 Task: Find connections with filter location Canela with filter topic #Managerwith filter profile language English with filter current company GovtJobsAlert.In with filter school ATAL BIHARI VAJPAYEE UNIVERSITY (ABVP) BILASPUR with filter industry Warehousing and Storage with filter service category Translation with filter keywords title Chef
Action: Mouse moved to (489, 100)
Screenshot: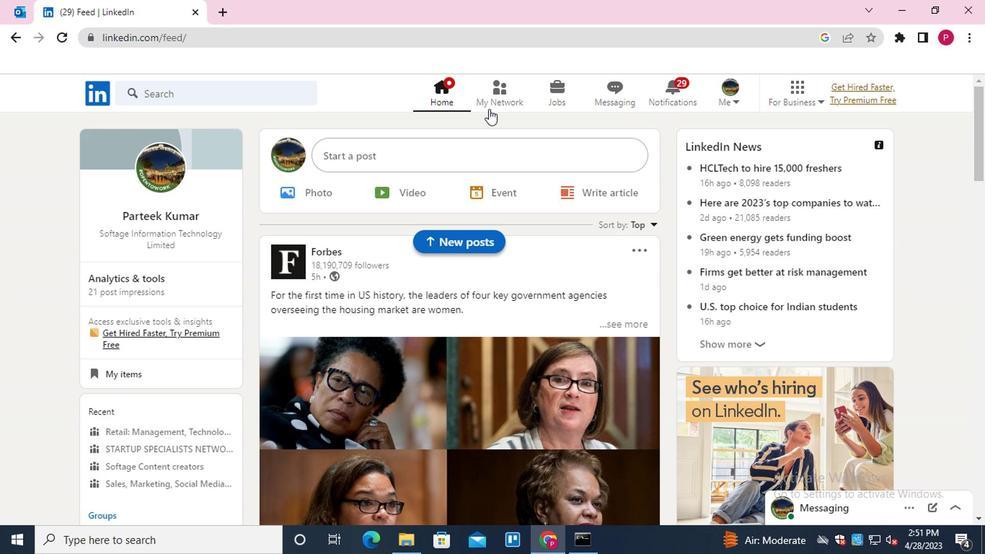 
Action: Mouse pressed left at (489, 100)
Screenshot: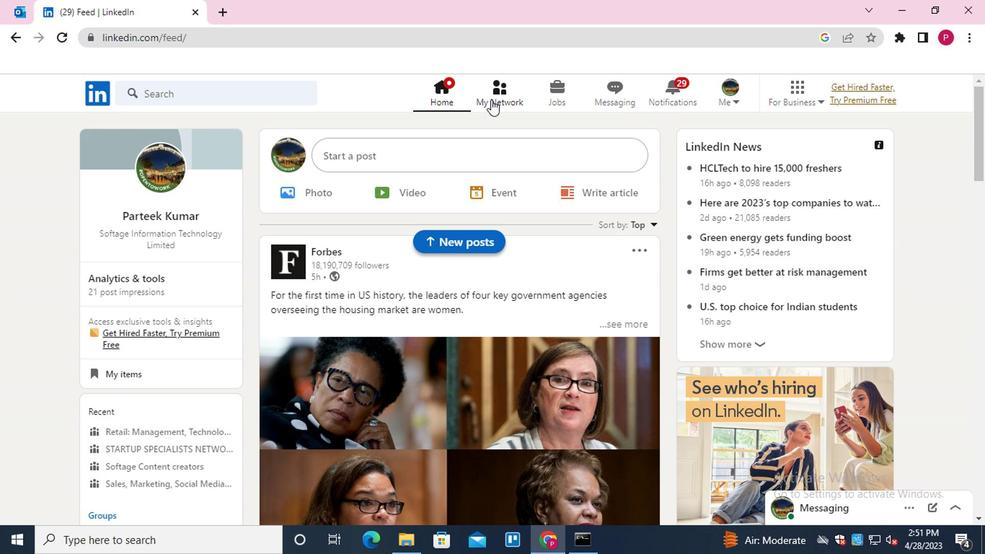 
Action: Mouse moved to (222, 175)
Screenshot: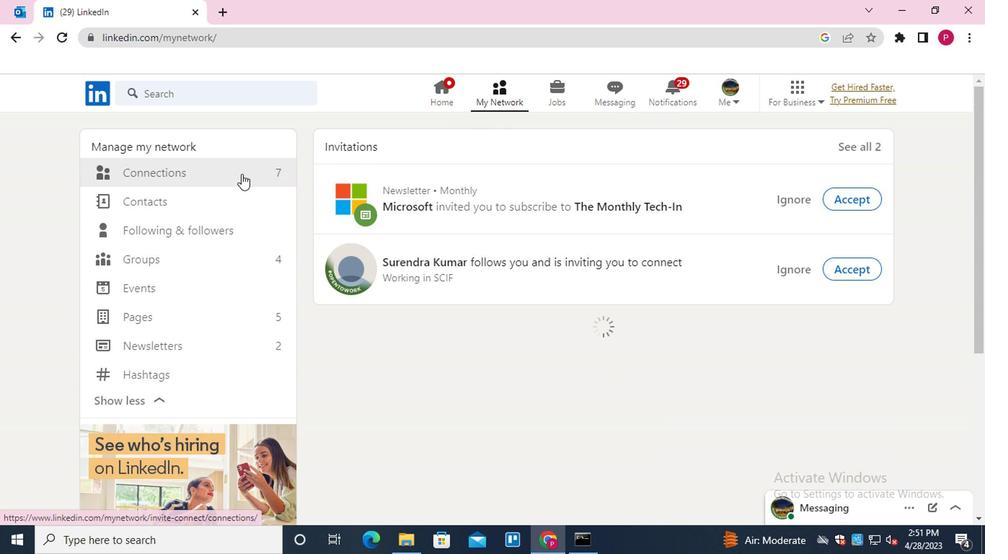 
Action: Mouse pressed left at (222, 175)
Screenshot: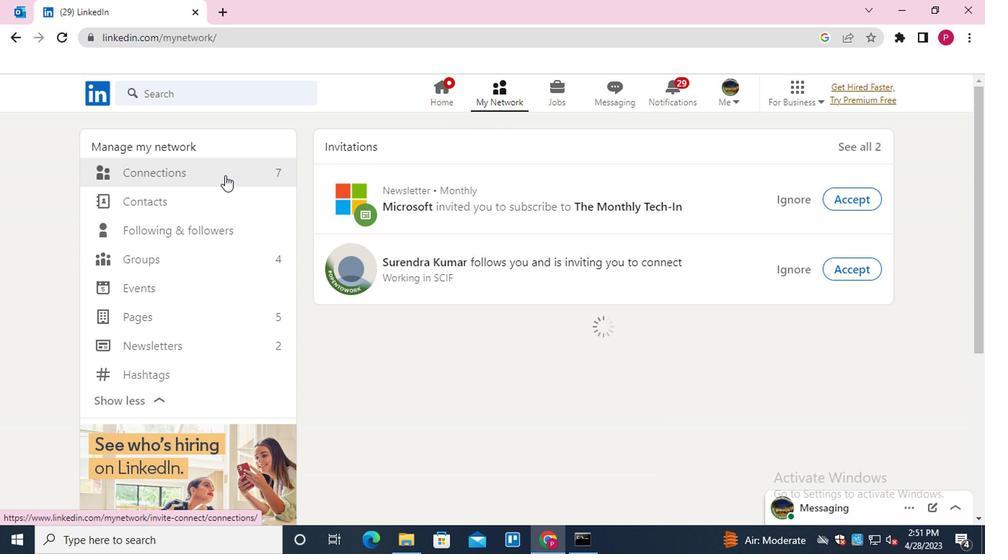 
Action: Mouse moved to (625, 171)
Screenshot: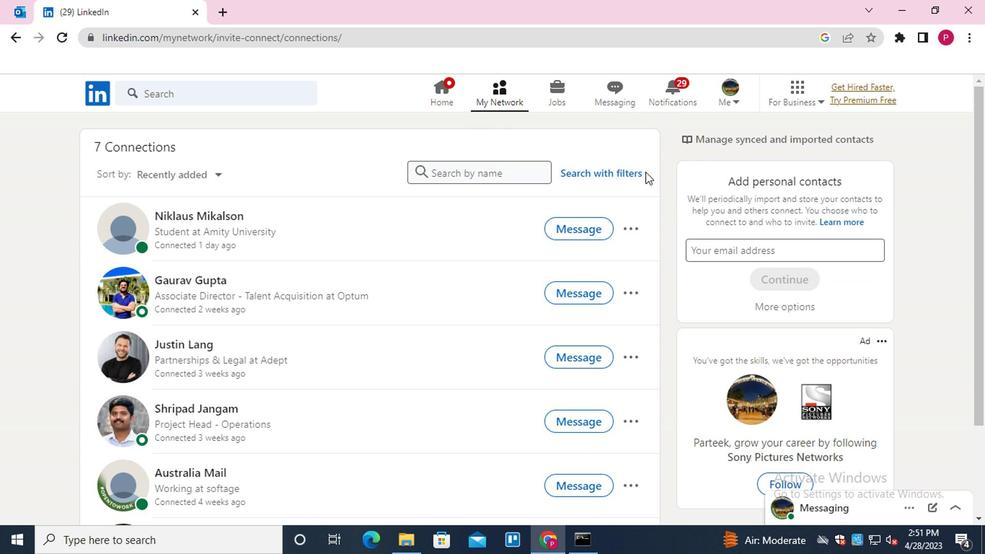 
Action: Mouse pressed left at (625, 171)
Screenshot: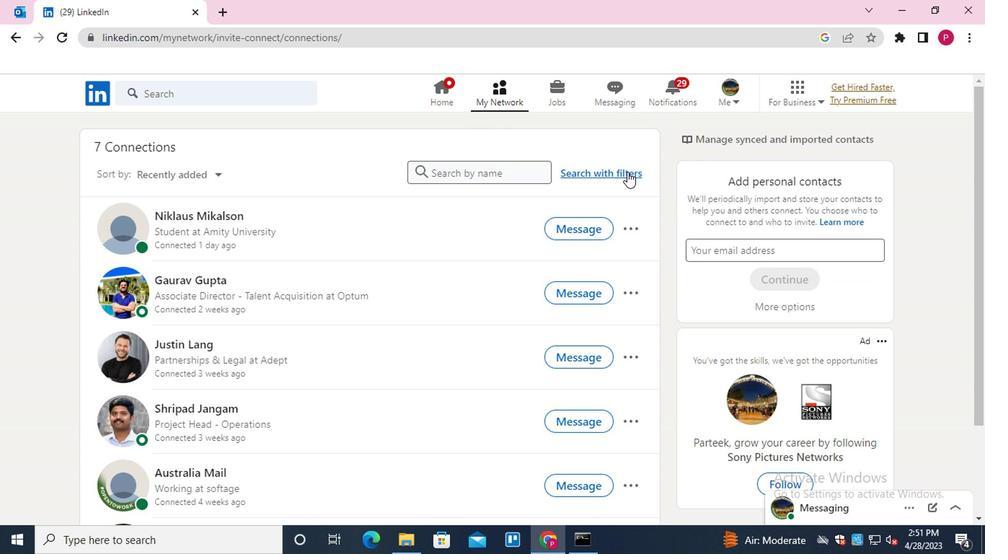 
Action: Mouse moved to (541, 135)
Screenshot: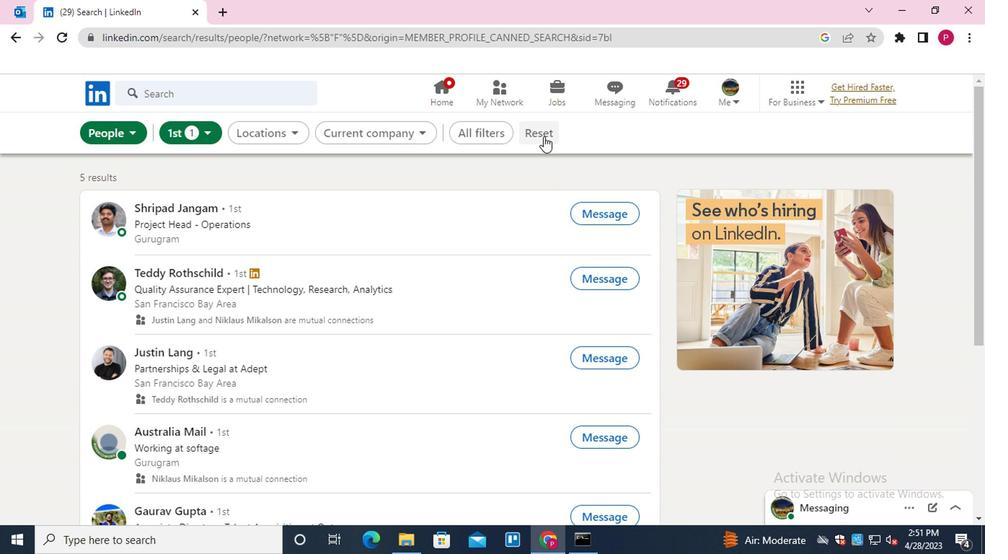 
Action: Mouse pressed left at (541, 135)
Screenshot: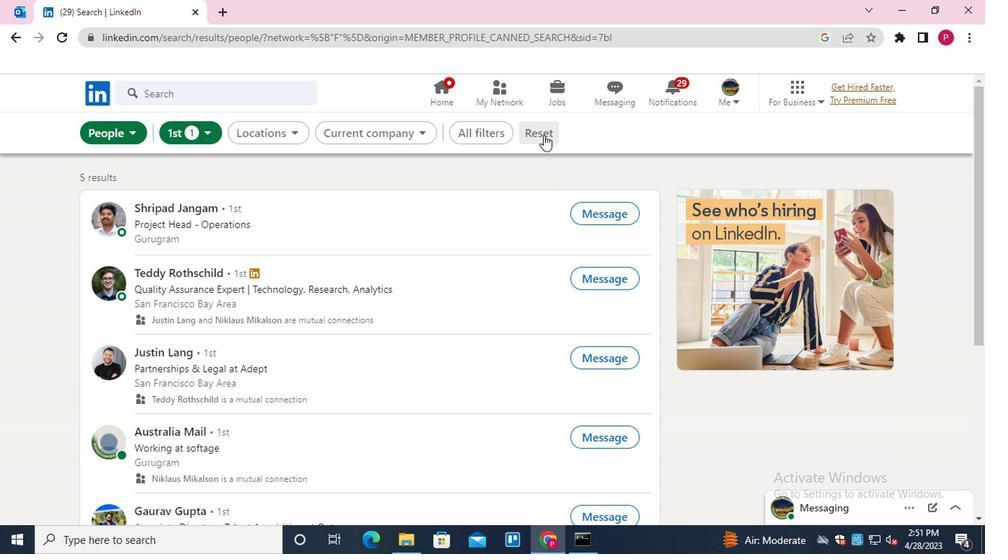 
Action: Mouse moved to (501, 134)
Screenshot: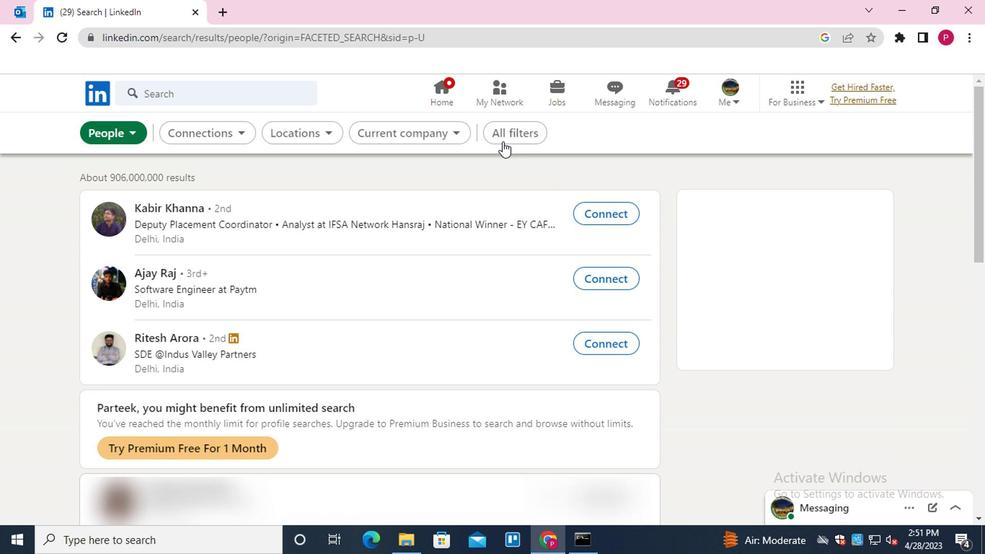 
Action: Mouse pressed left at (501, 134)
Screenshot: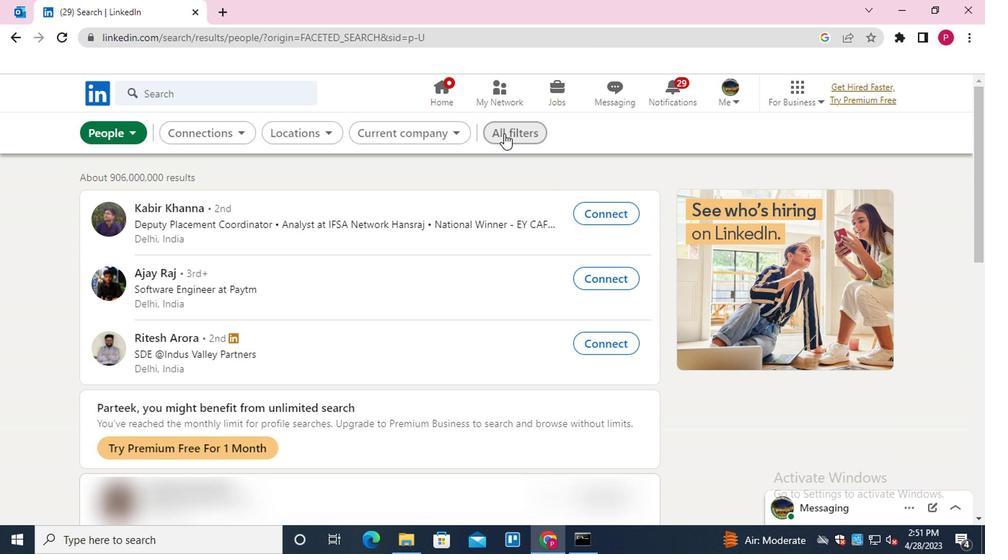 
Action: Mouse moved to (644, 269)
Screenshot: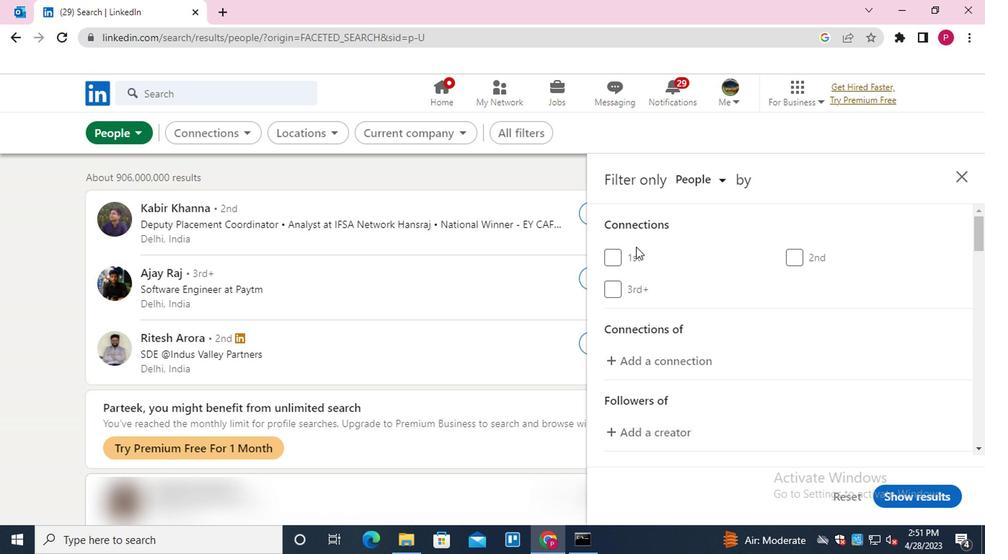 
Action: Mouse scrolled (644, 268) with delta (0, -1)
Screenshot: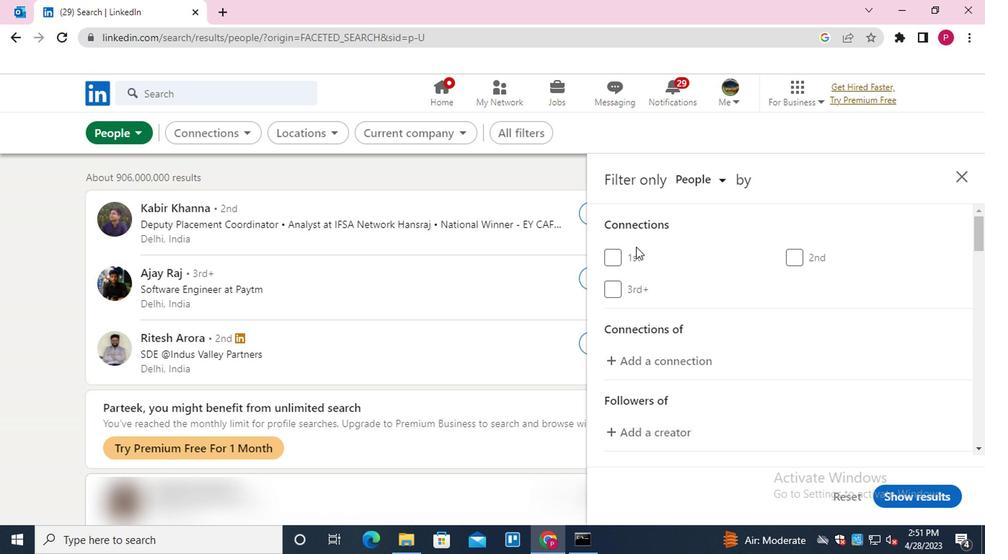 
Action: Mouse moved to (647, 278)
Screenshot: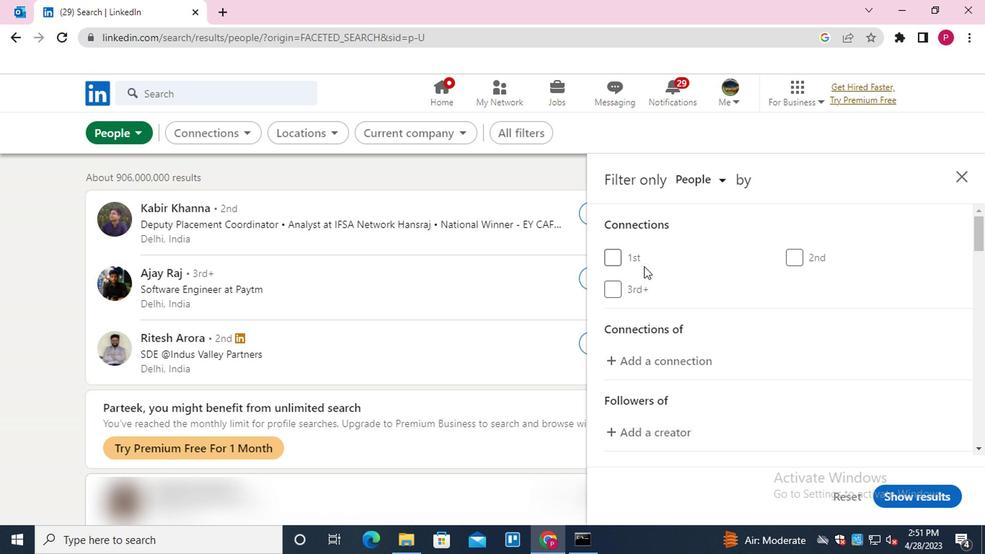 
Action: Mouse scrolled (647, 277) with delta (0, 0)
Screenshot: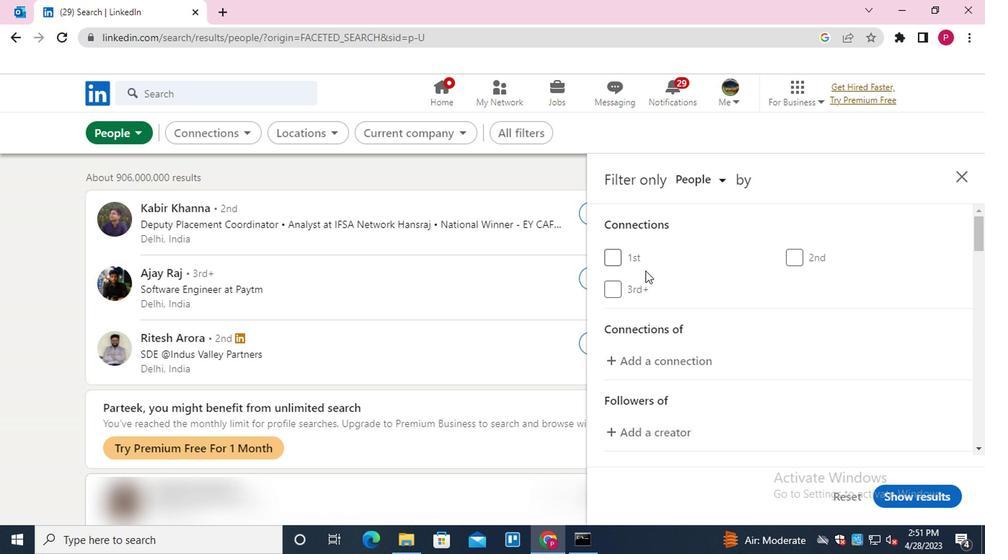 
Action: Mouse moved to (654, 322)
Screenshot: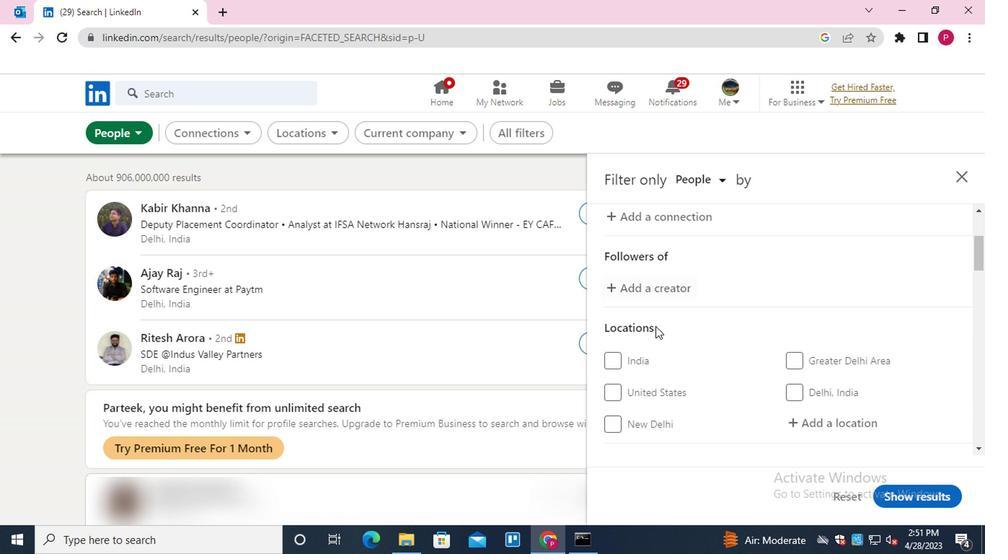 
Action: Mouse scrolled (654, 321) with delta (0, 0)
Screenshot: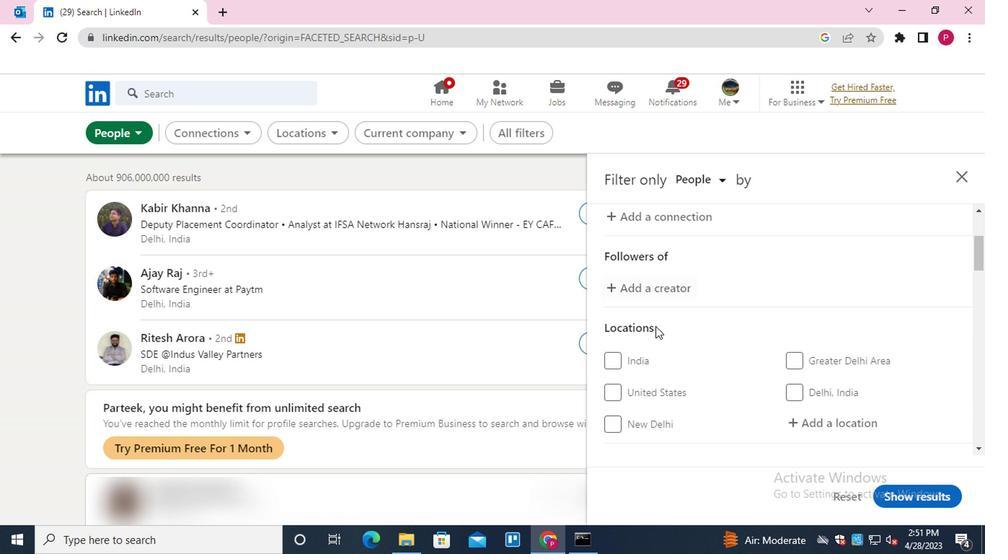 
Action: Mouse moved to (659, 322)
Screenshot: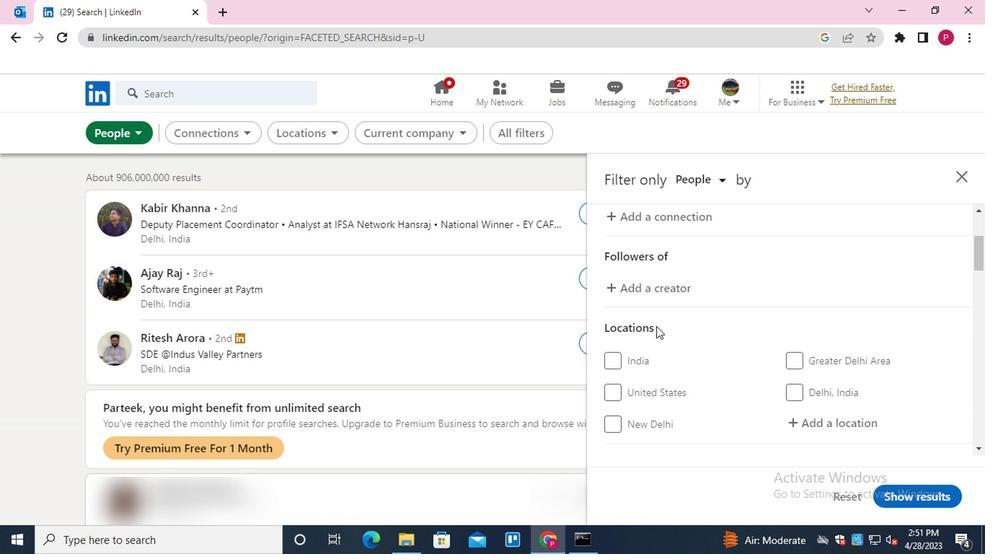 
Action: Mouse scrolled (659, 321) with delta (0, 0)
Screenshot: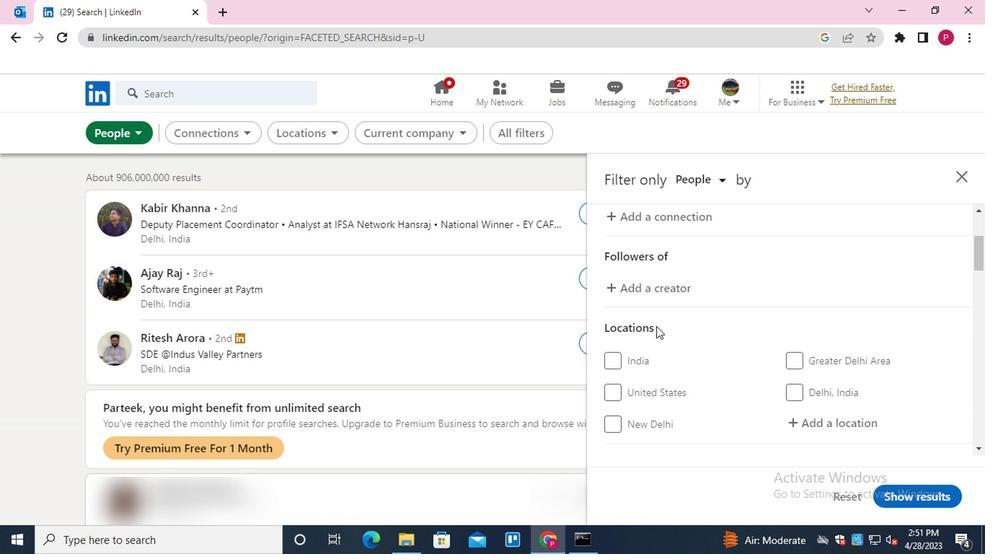 
Action: Mouse moved to (802, 280)
Screenshot: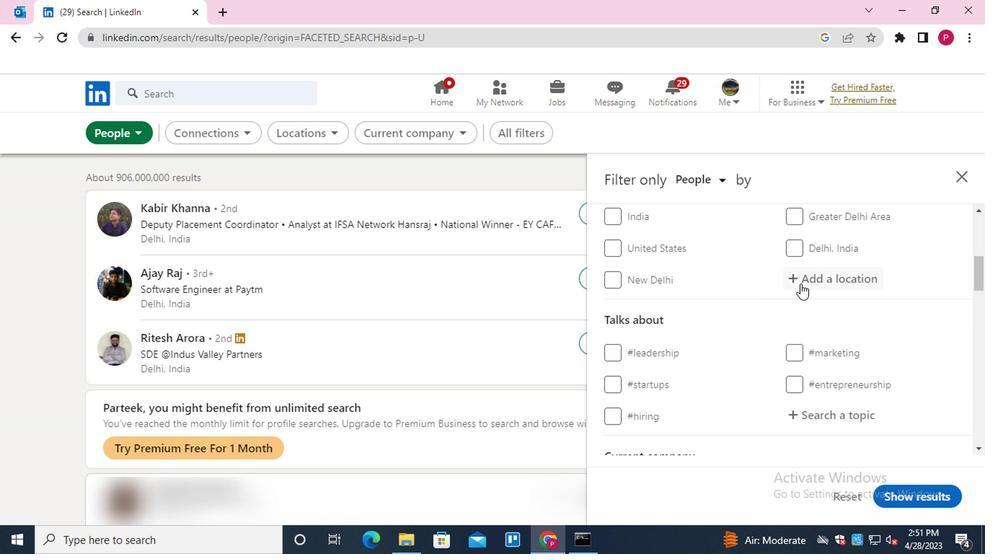 
Action: Mouse pressed left at (802, 280)
Screenshot: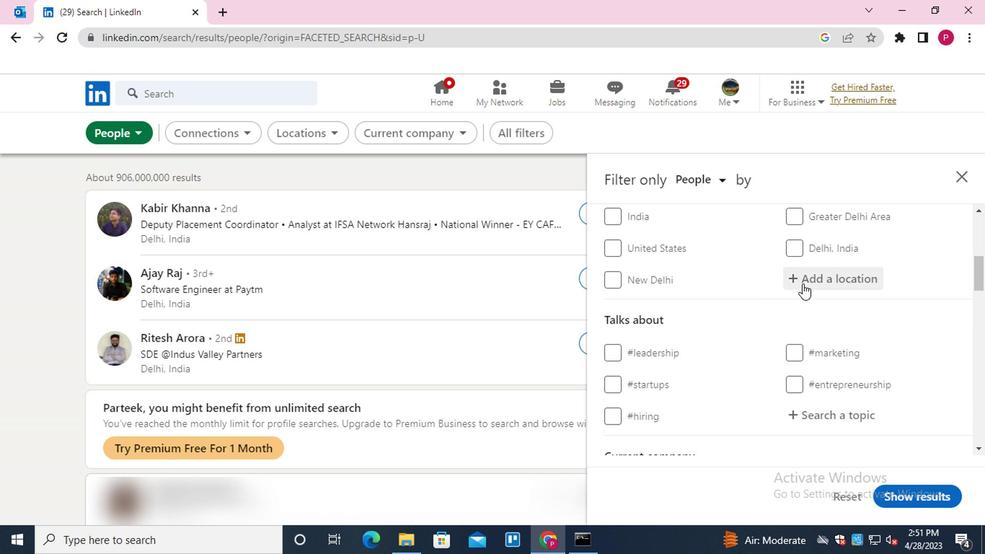 
Action: Mouse moved to (799, 281)
Screenshot: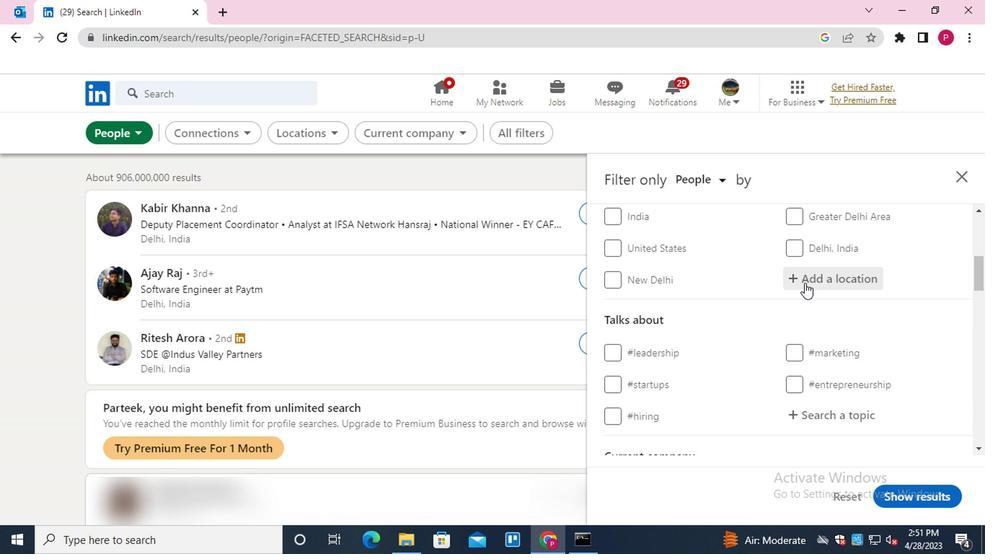 
Action: Key pressed <Key.shift>CANELA<Key.down><Key.enter>
Screenshot: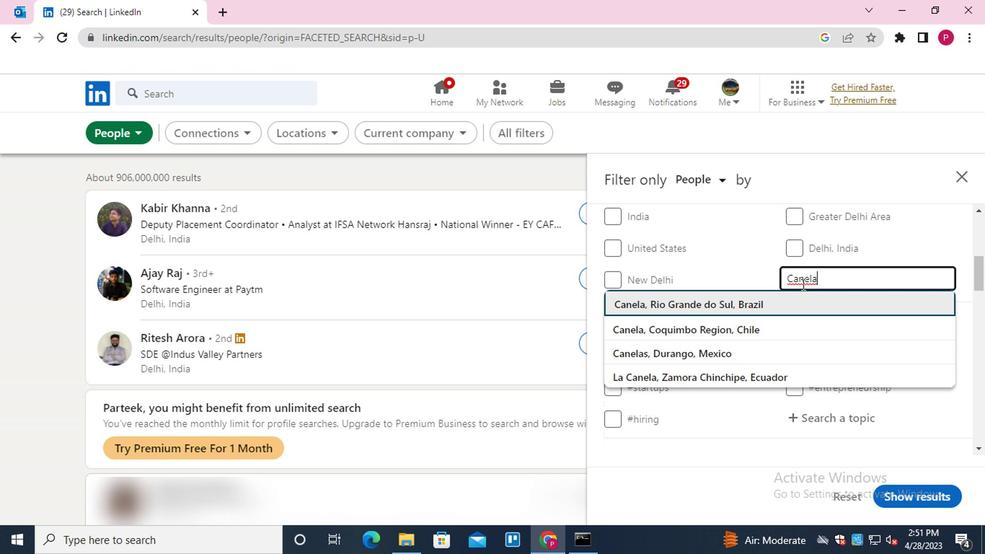 
Action: Mouse moved to (755, 295)
Screenshot: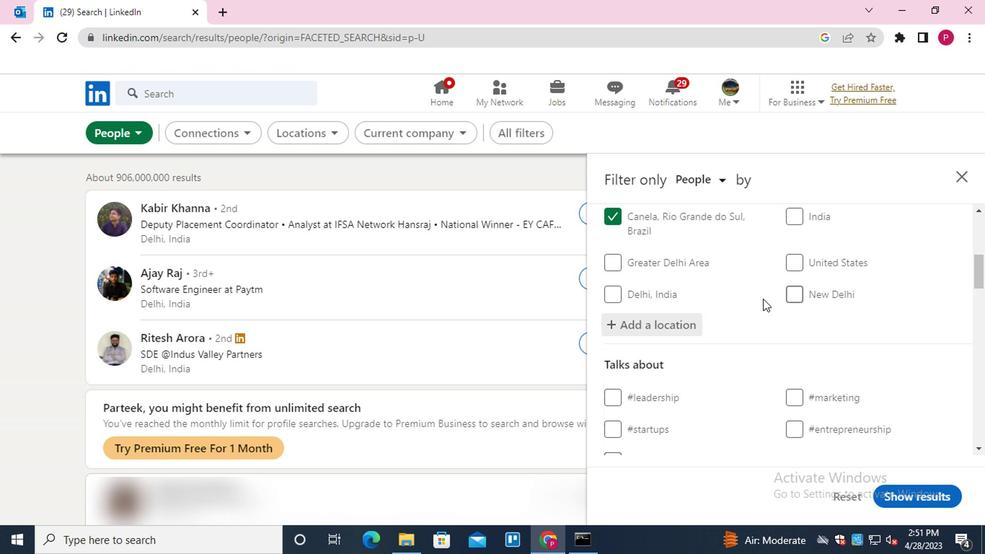 
Action: Mouse scrolled (755, 295) with delta (0, 0)
Screenshot: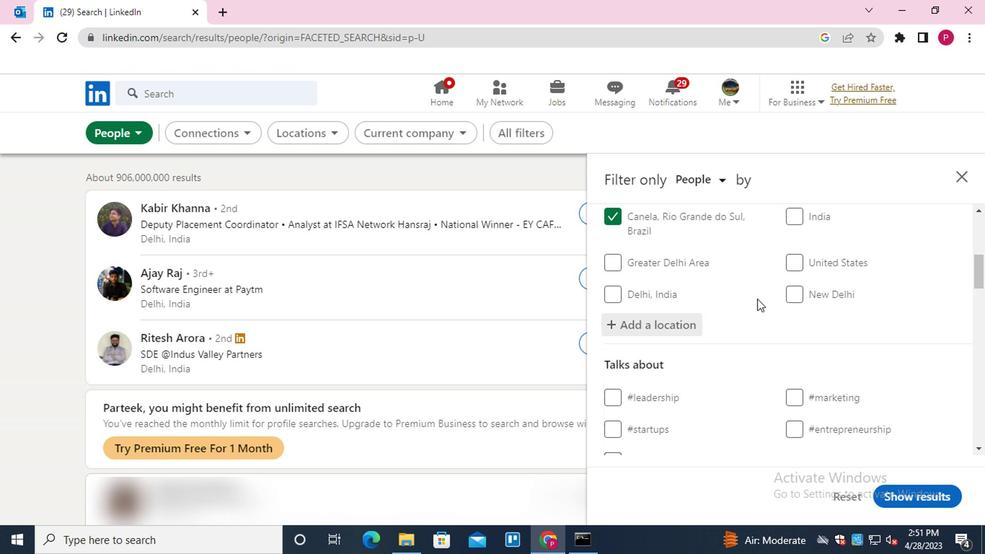 
Action: Mouse scrolled (755, 295) with delta (0, 0)
Screenshot: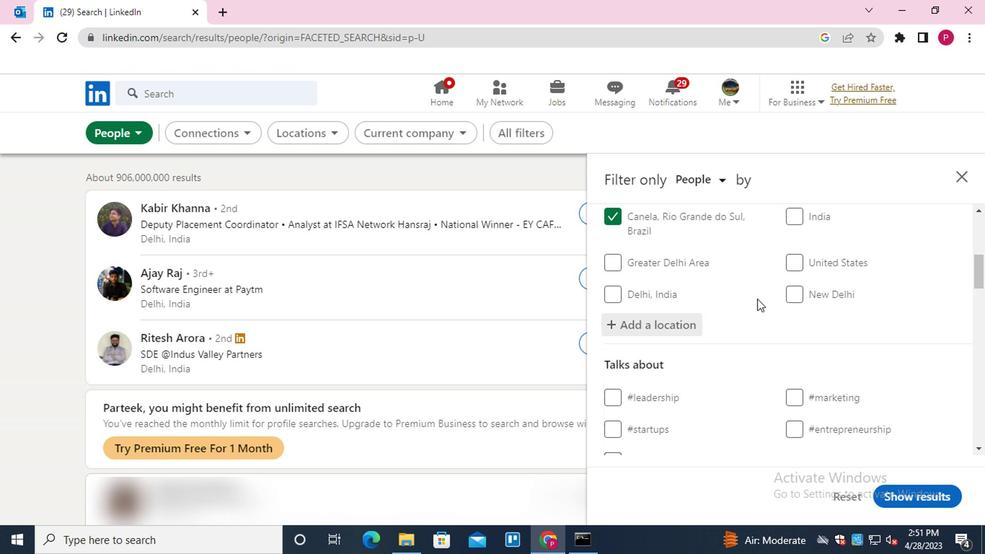
Action: Mouse moved to (837, 312)
Screenshot: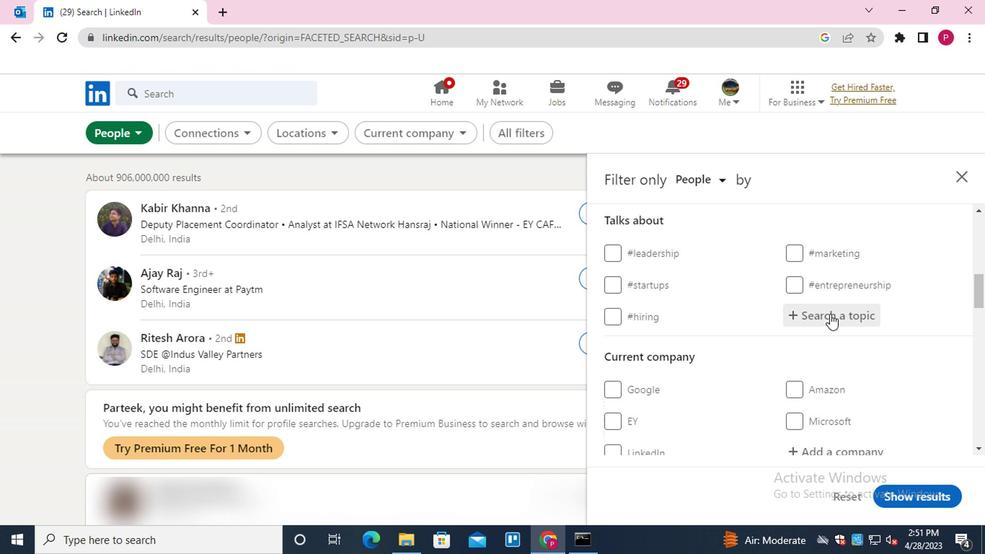 
Action: Mouse pressed left at (837, 312)
Screenshot: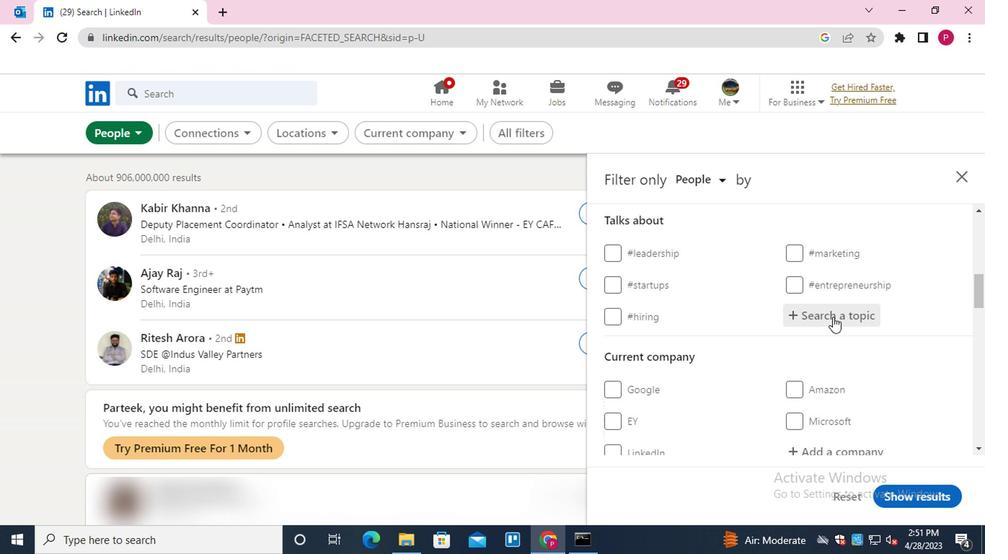 
Action: Key pressed MANAGER<Key.down><Key.enter>
Screenshot: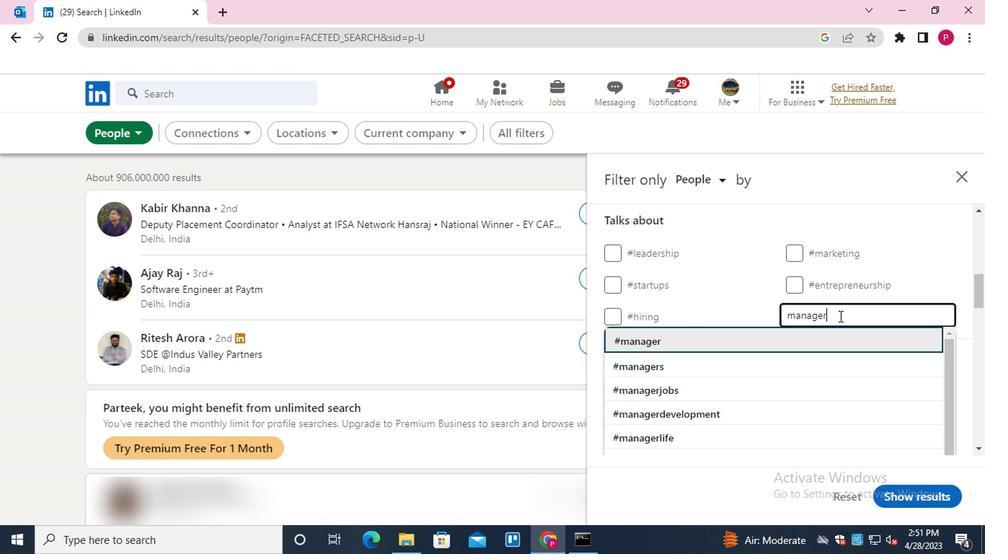 
Action: Mouse moved to (783, 333)
Screenshot: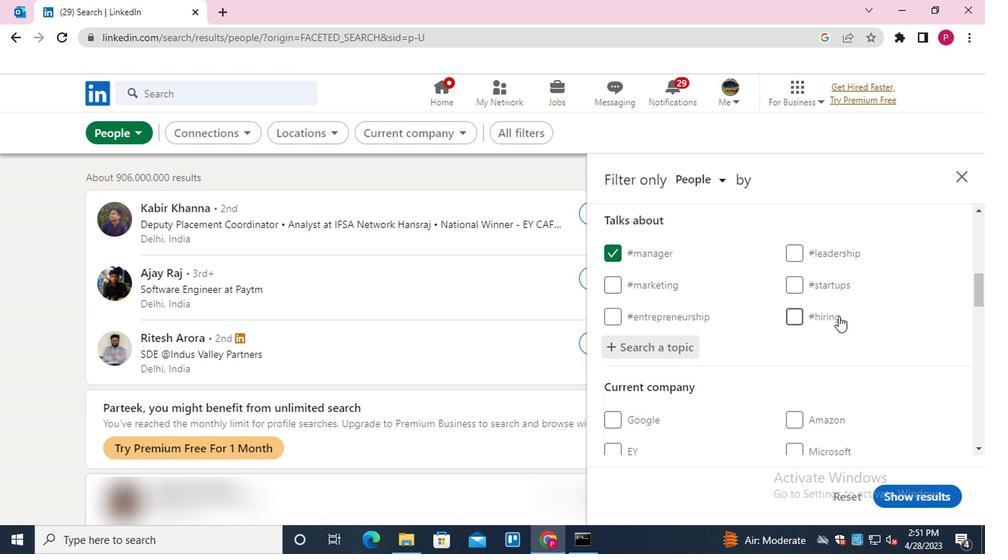 
Action: Mouse scrolled (783, 333) with delta (0, 0)
Screenshot: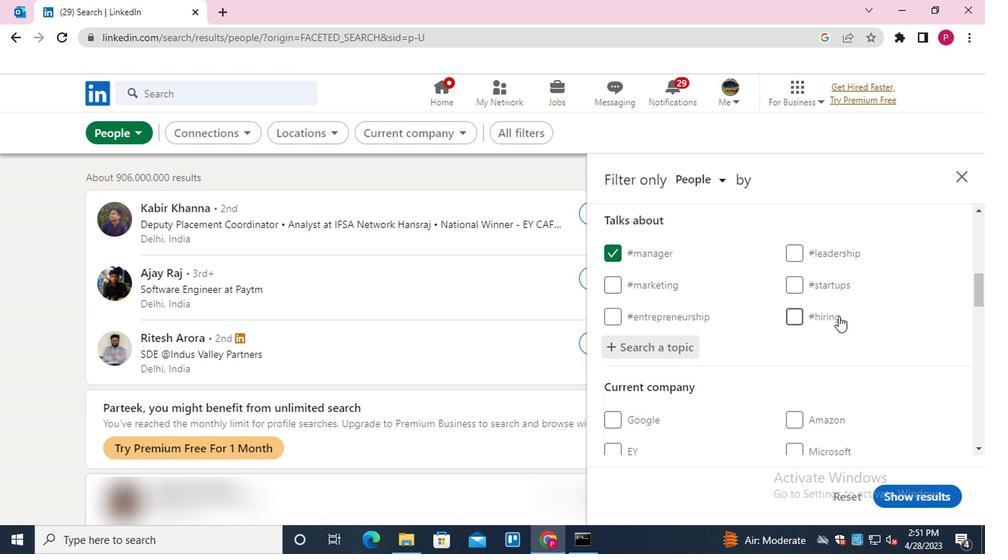 
Action: Mouse moved to (777, 339)
Screenshot: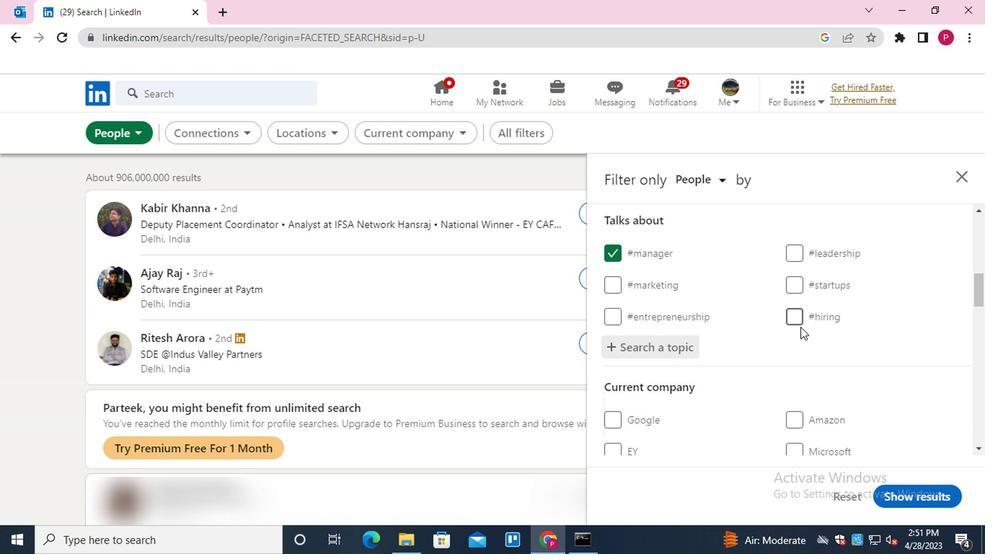 
Action: Mouse scrolled (777, 338) with delta (0, 0)
Screenshot: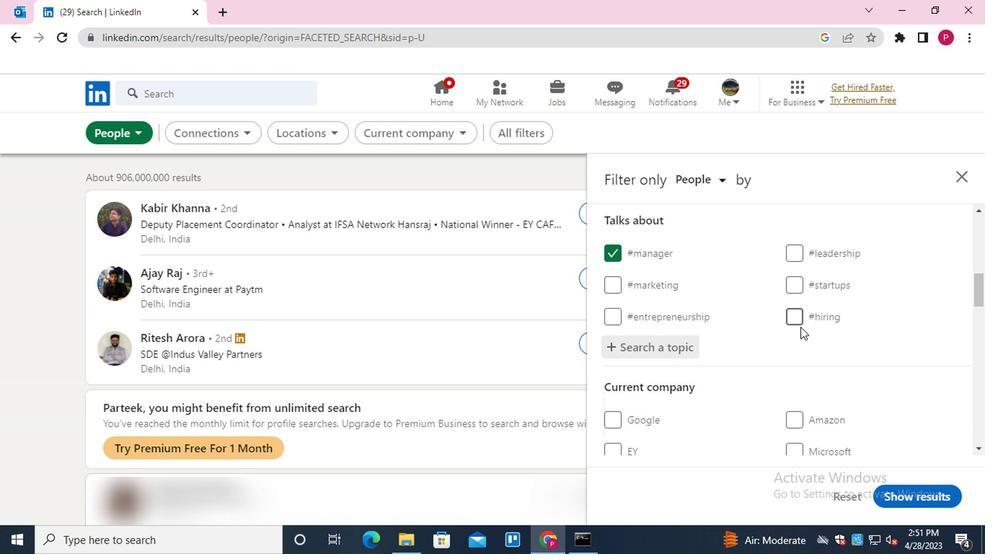 
Action: Mouse moved to (664, 366)
Screenshot: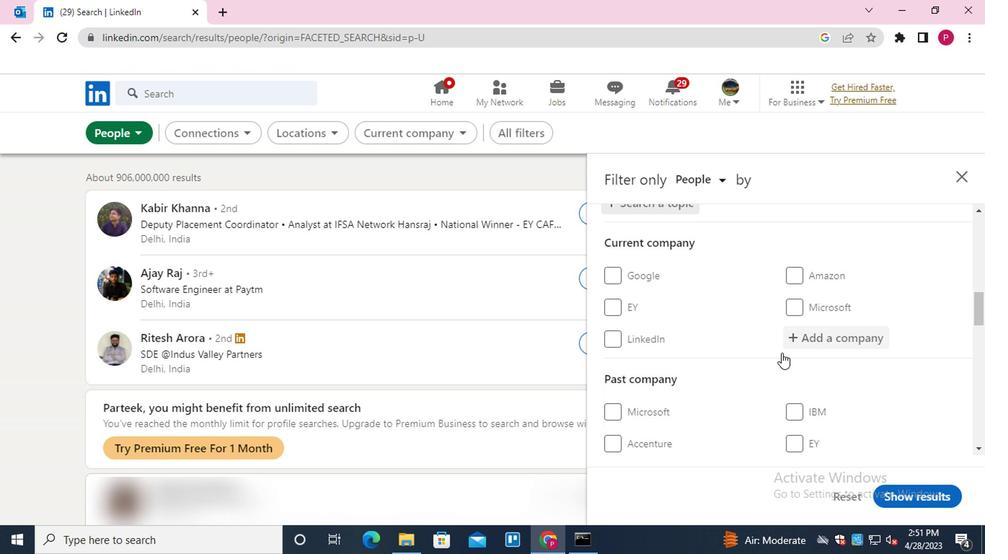 
Action: Mouse scrolled (664, 365) with delta (0, -1)
Screenshot: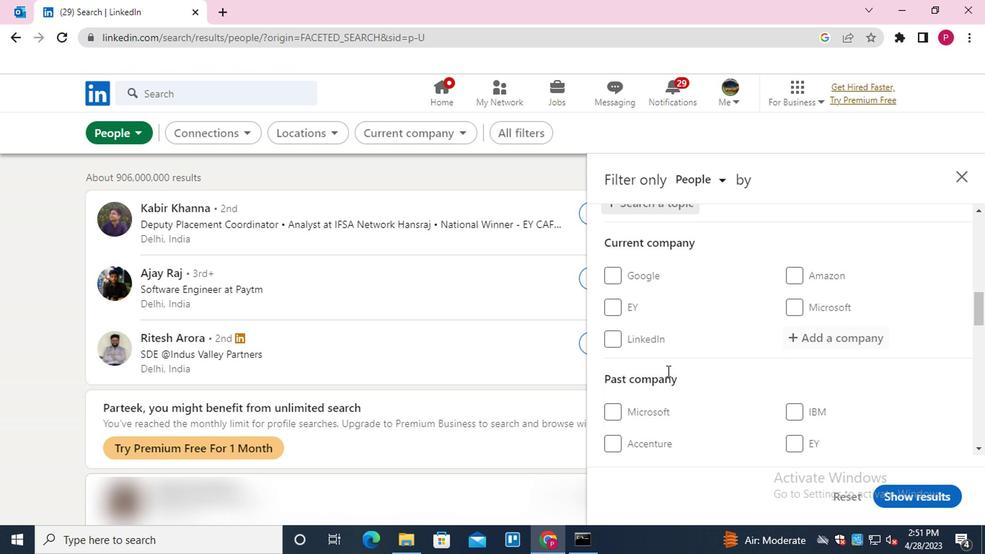 
Action: Mouse scrolled (664, 365) with delta (0, -1)
Screenshot: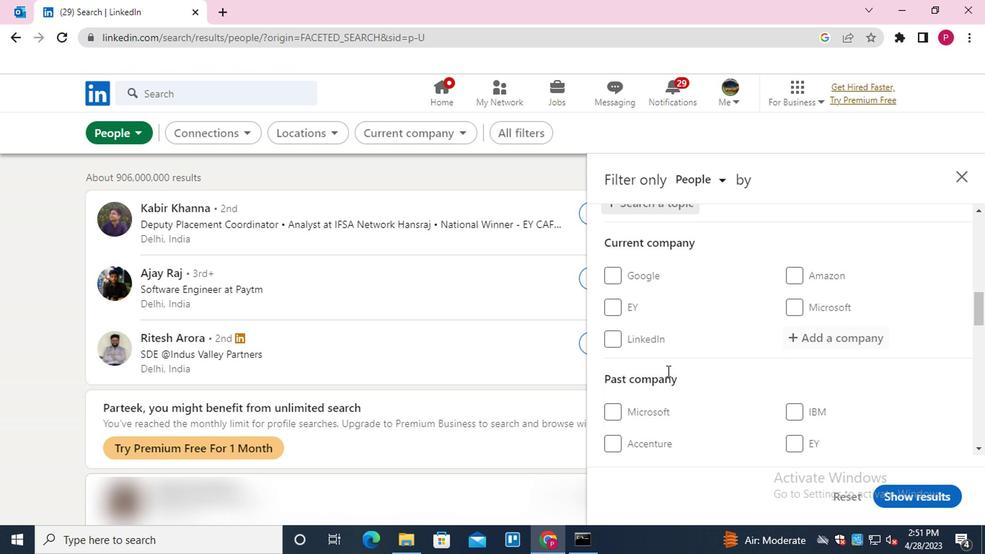 
Action: Mouse scrolled (664, 365) with delta (0, -1)
Screenshot: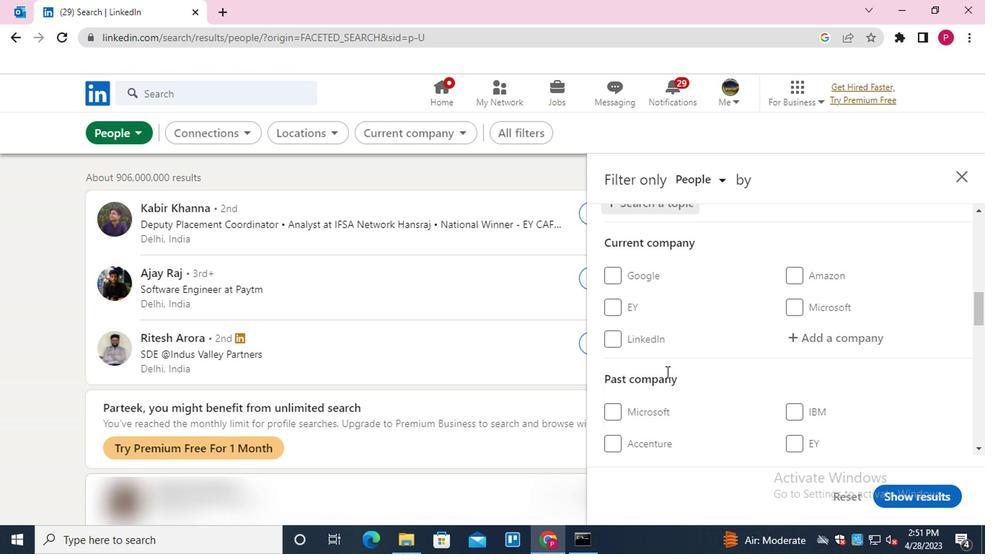 
Action: Mouse scrolled (664, 365) with delta (0, -1)
Screenshot: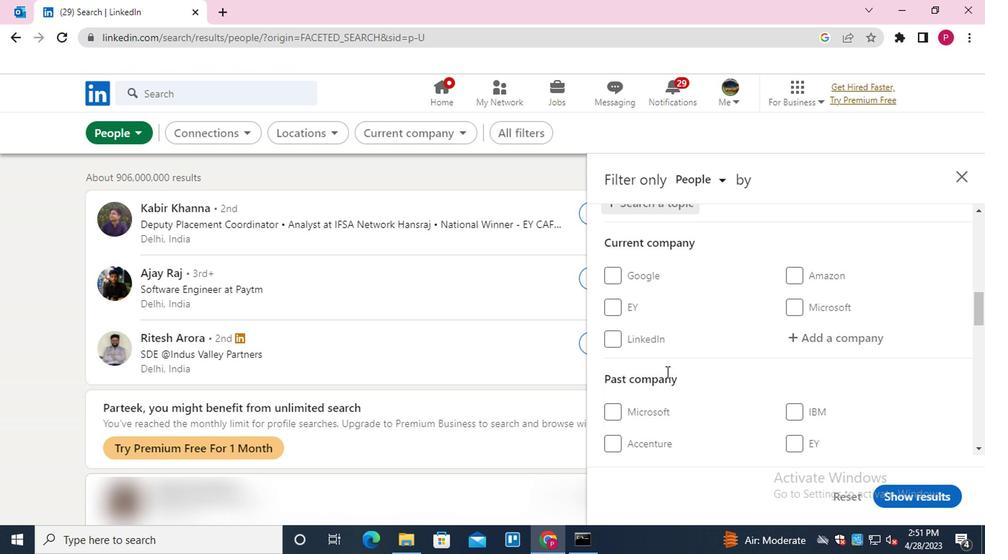 
Action: Mouse scrolled (664, 365) with delta (0, -1)
Screenshot: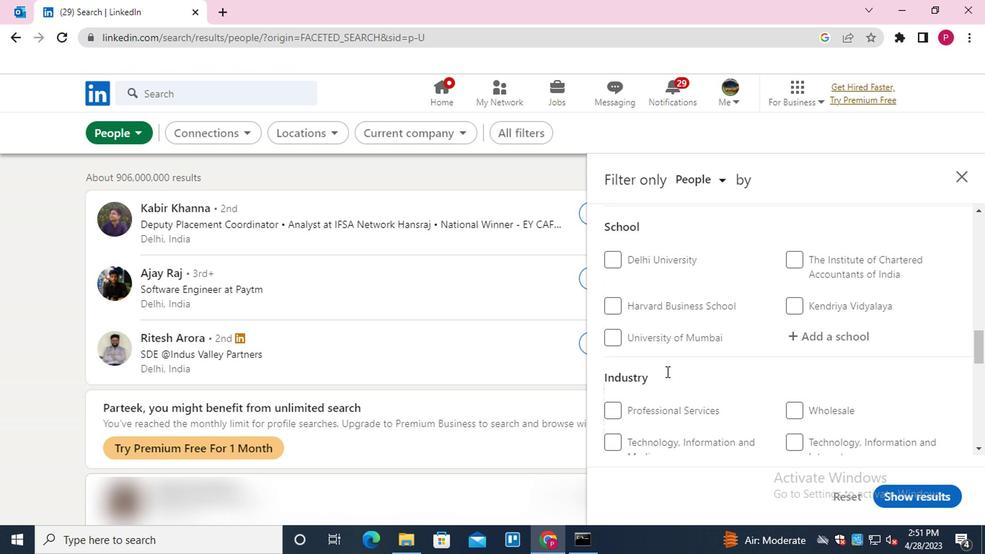 
Action: Mouse scrolled (664, 365) with delta (0, -1)
Screenshot: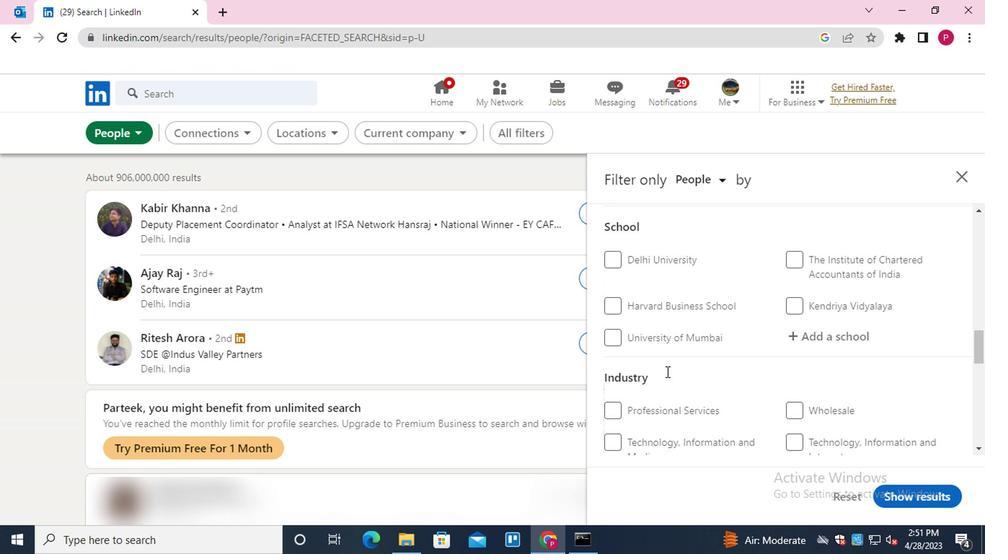 
Action: Mouse scrolled (664, 365) with delta (0, -1)
Screenshot: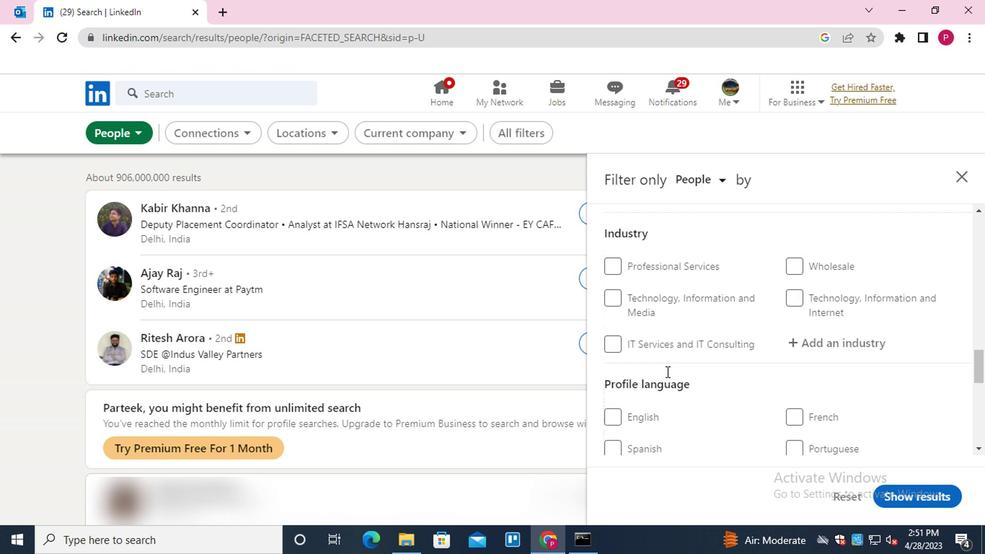 
Action: Mouse scrolled (664, 365) with delta (0, -1)
Screenshot: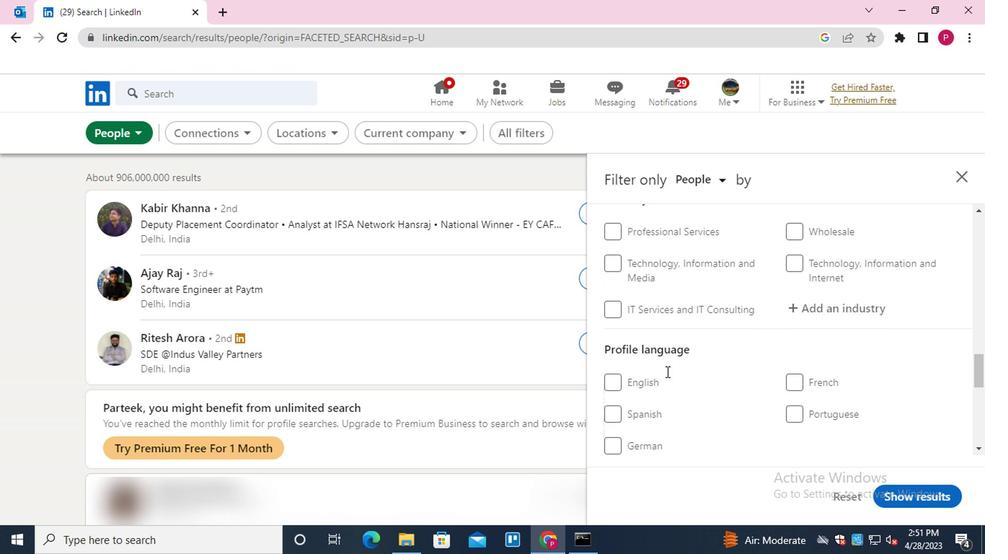 
Action: Mouse moved to (626, 272)
Screenshot: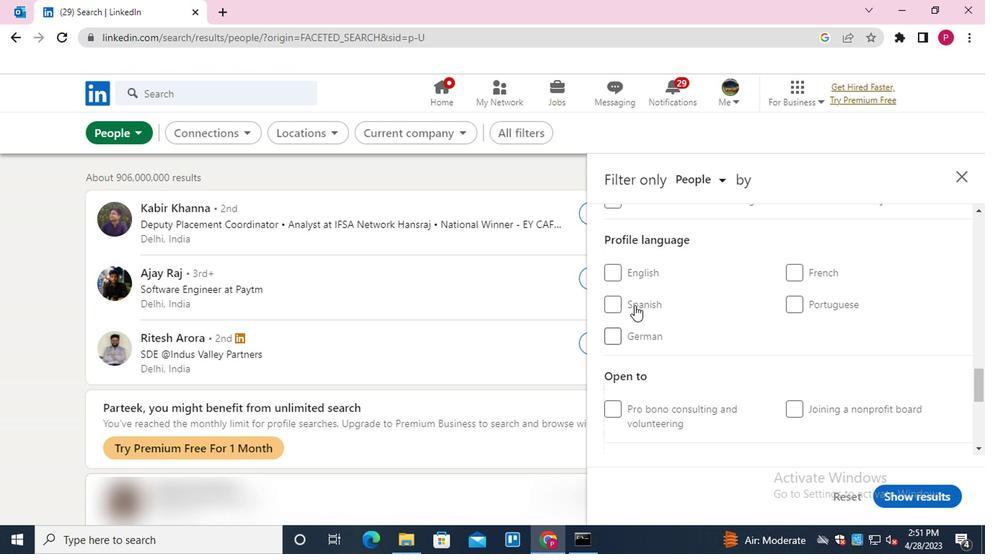 
Action: Mouse pressed left at (626, 272)
Screenshot: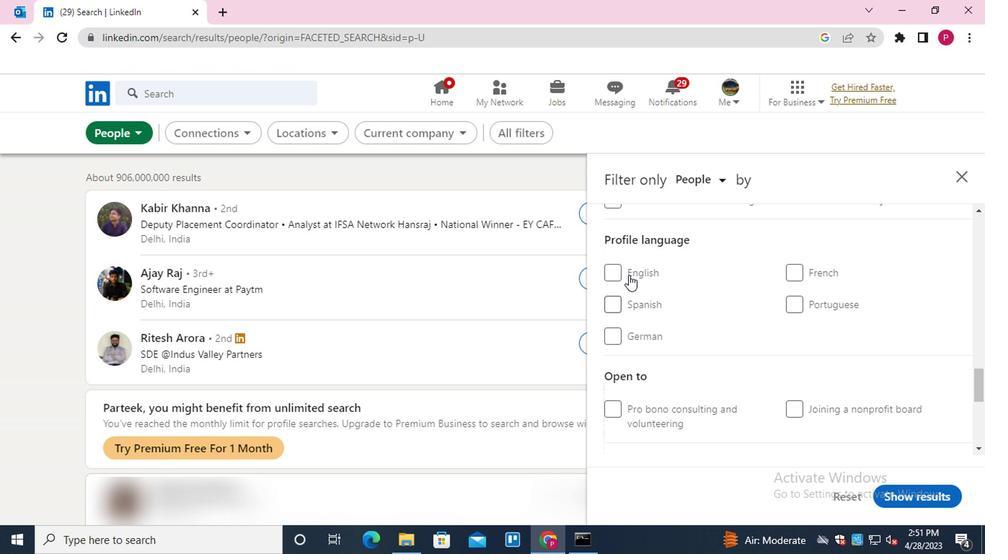 
Action: Mouse moved to (642, 285)
Screenshot: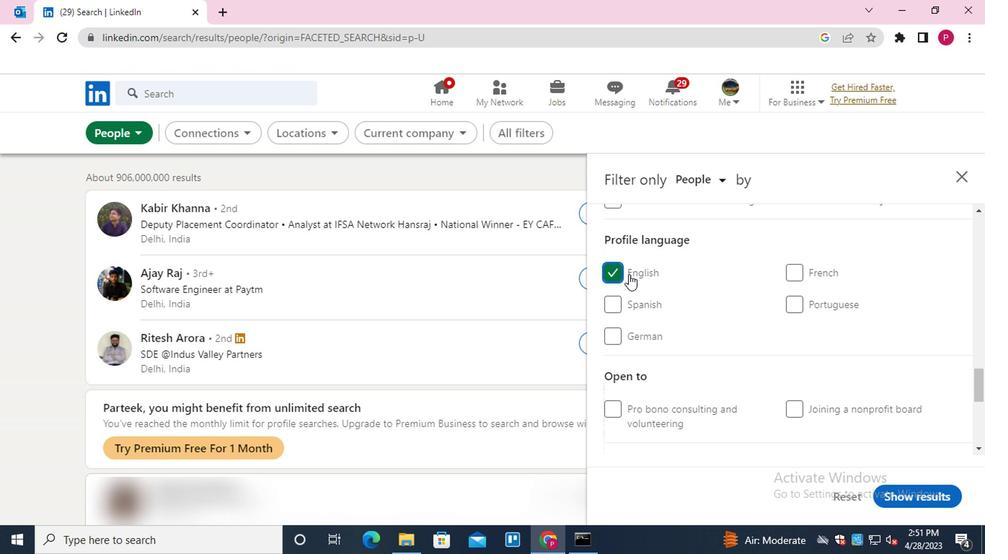 
Action: Mouse scrolled (642, 285) with delta (0, 0)
Screenshot: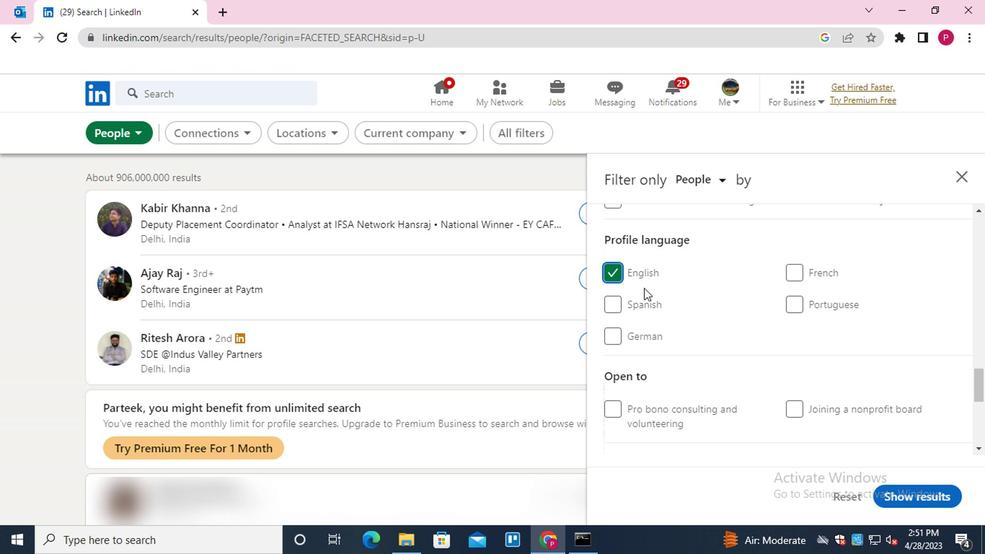 
Action: Mouse scrolled (642, 285) with delta (0, 0)
Screenshot: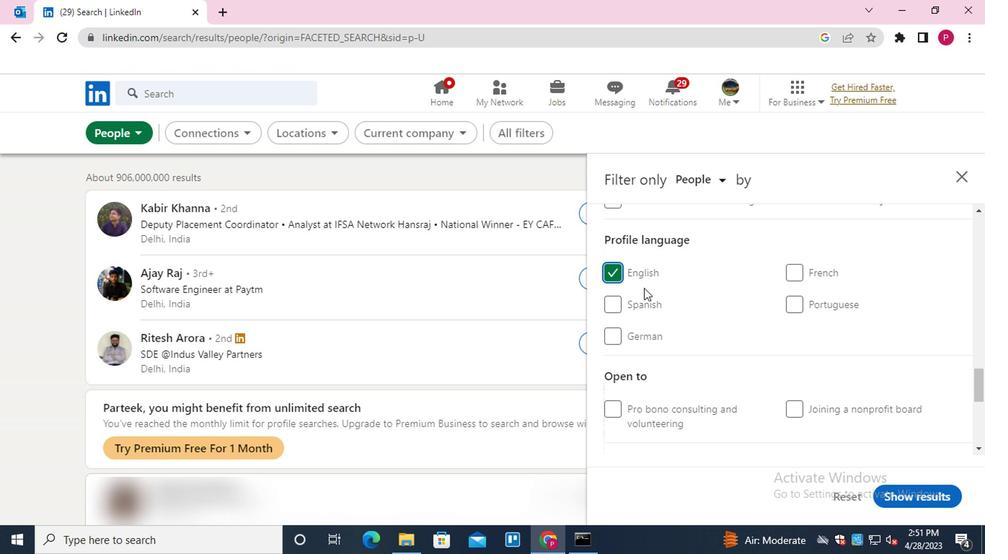 
Action: Mouse scrolled (642, 285) with delta (0, 0)
Screenshot: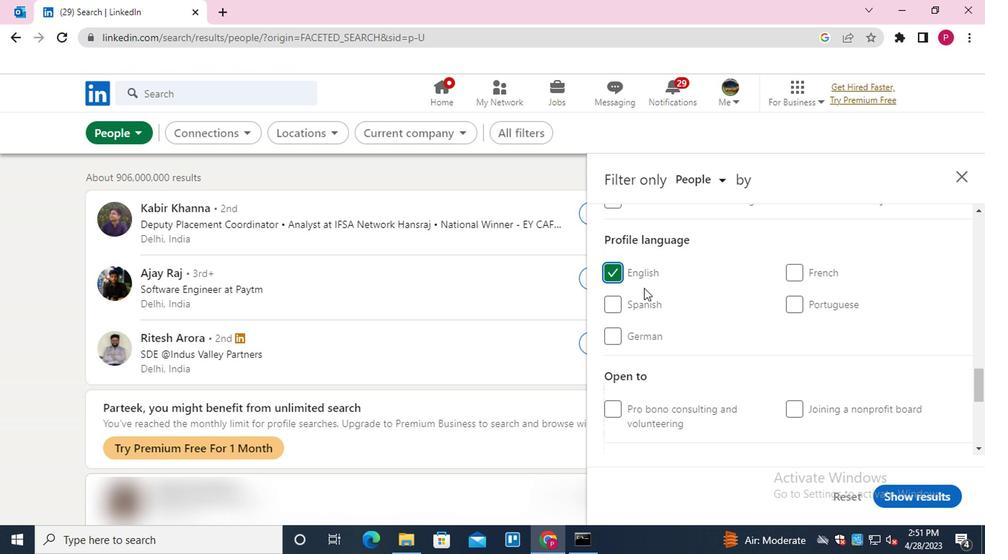 
Action: Mouse scrolled (642, 285) with delta (0, 0)
Screenshot: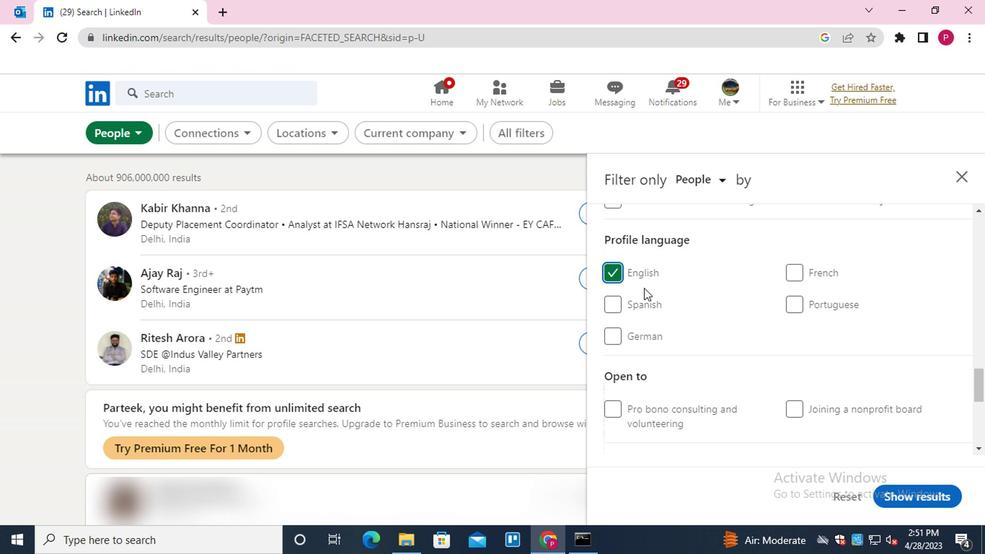 
Action: Mouse scrolled (642, 285) with delta (0, 0)
Screenshot: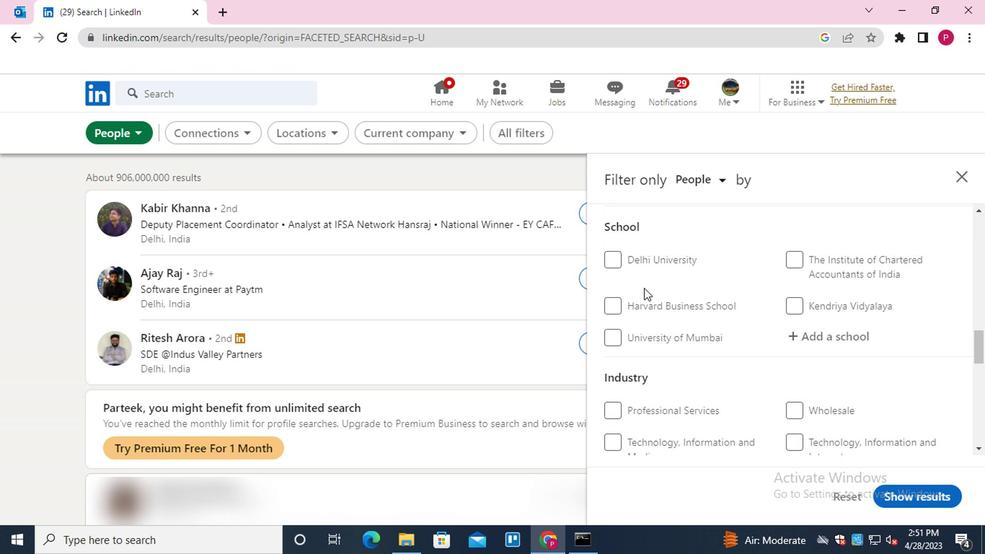 
Action: Mouse scrolled (642, 285) with delta (0, 0)
Screenshot: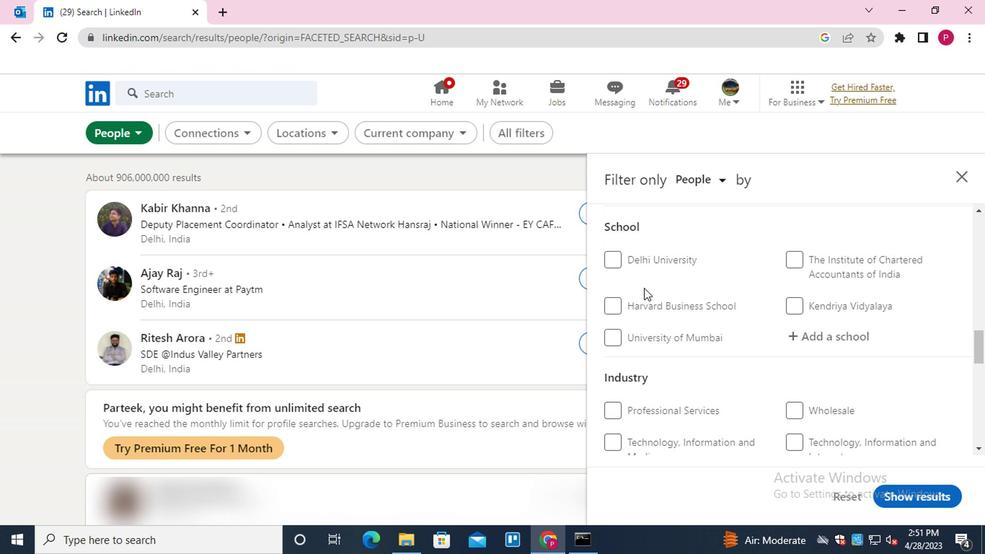 
Action: Mouse scrolled (642, 285) with delta (0, 0)
Screenshot: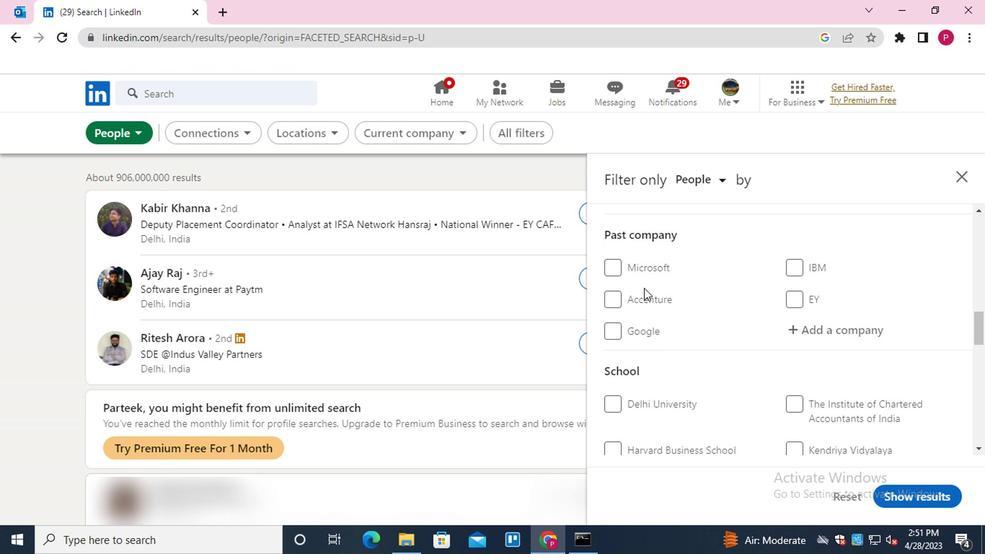 
Action: Mouse scrolled (642, 285) with delta (0, 0)
Screenshot: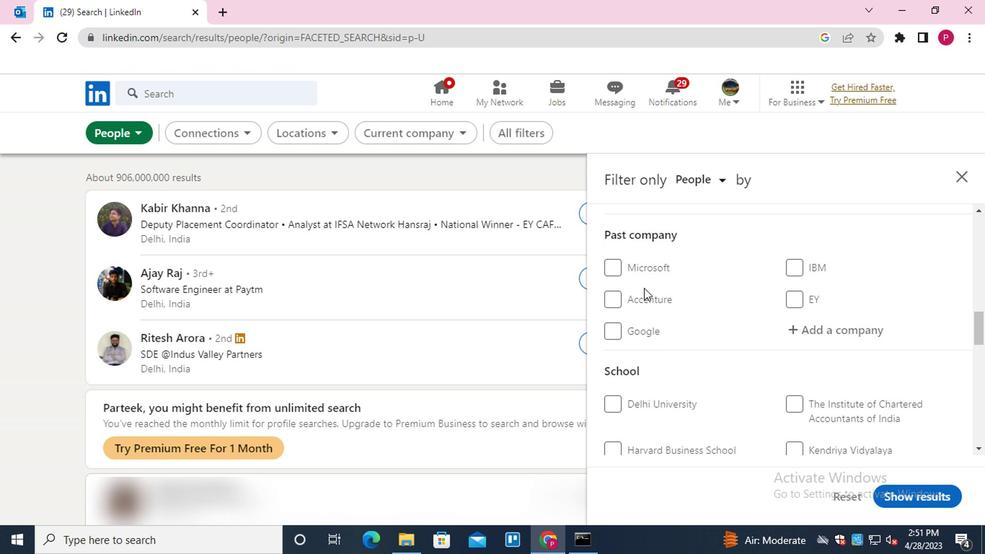 
Action: Mouse scrolled (642, 285) with delta (0, 0)
Screenshot: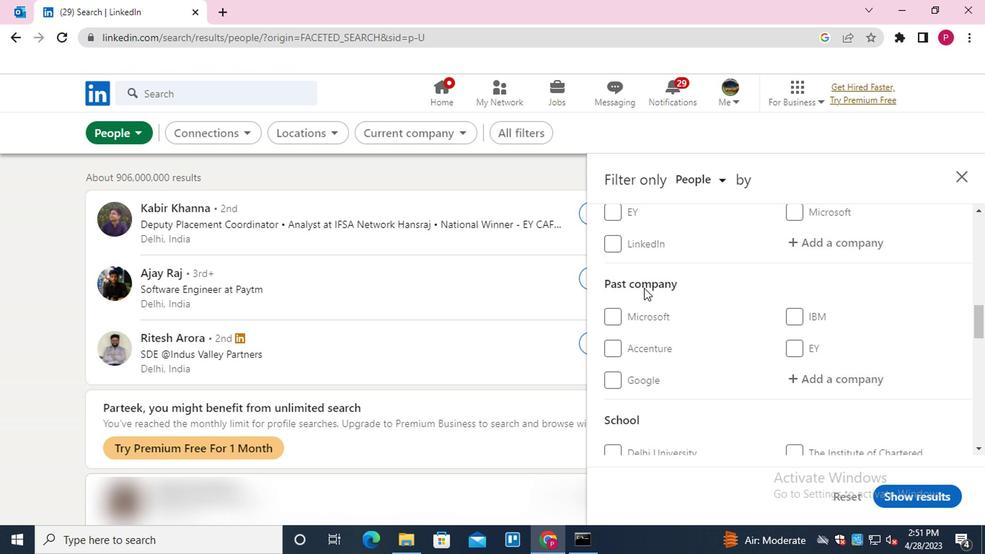 
Action: Mouse moved to (808, 401)
Screenshot: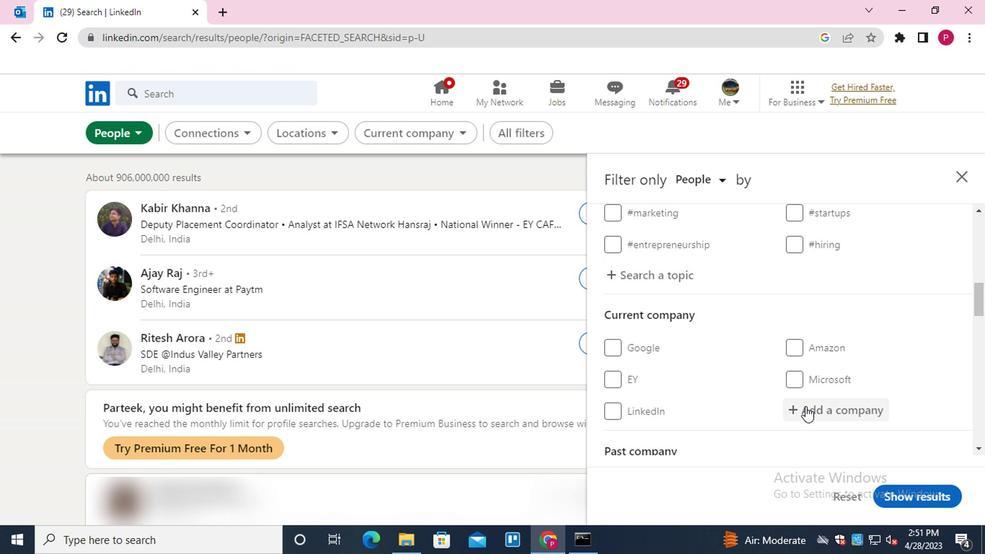 
Action: Mouse pressed left at (808, 401)
Screenshot: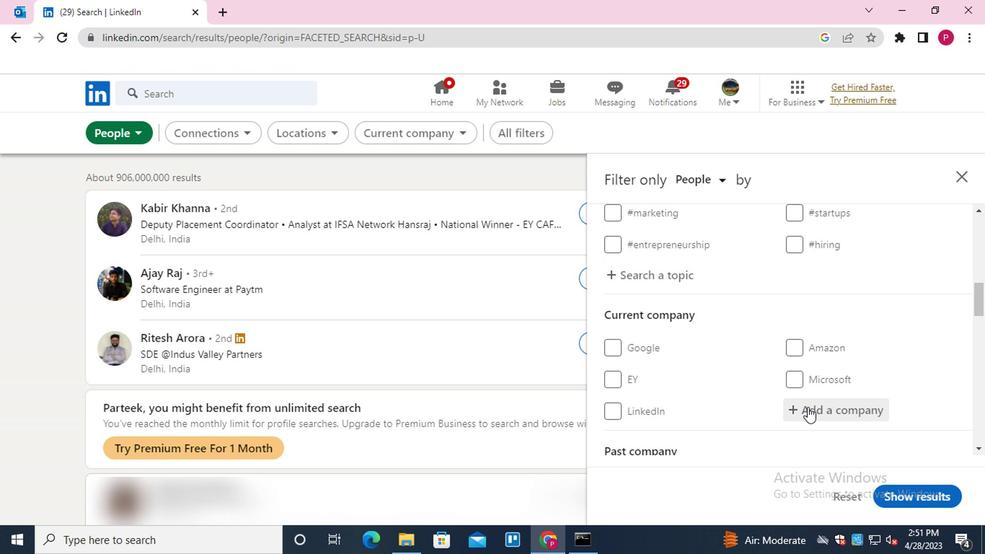 
Action: Mouse moved to (808, 402)
Screenshot: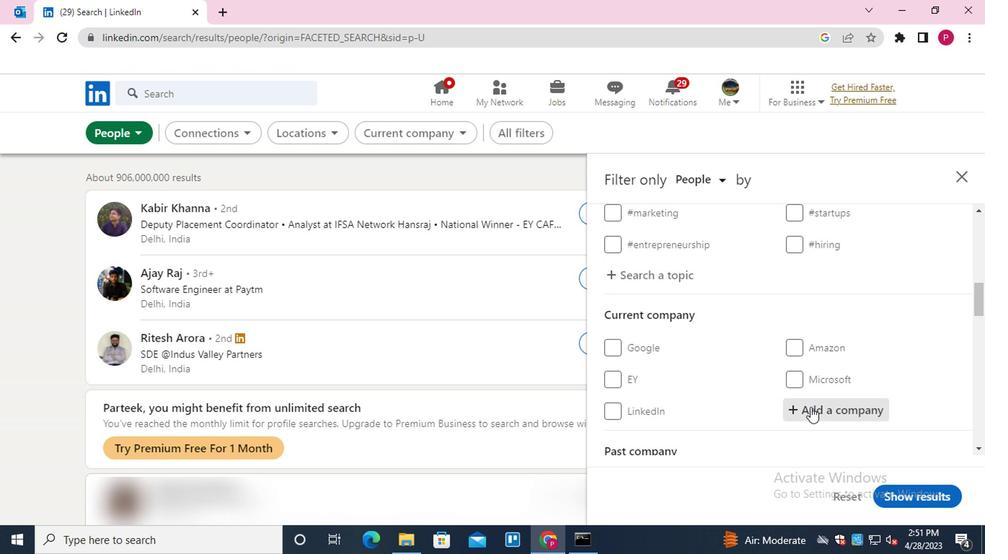
Action: Key pressed <Key.shift><Key.shift><Key.shift><Key.shift><Key.shift><Key.shift><Key.shift><Key.shift><Key.shift><Key.shift><Key.shift><Key.shift><Key.shift><Key.shift><Key.shift><Key.shift><Key.shift><Key.shift><Key.shift><Key.shift><Key.shift><Key.shift><Key.shift><Key.shift><Key.shift><Key.shift><Key.shift><Key.shift><Key.shift>GOVTJOBS<Key.down><Key.enter>
Screenshot: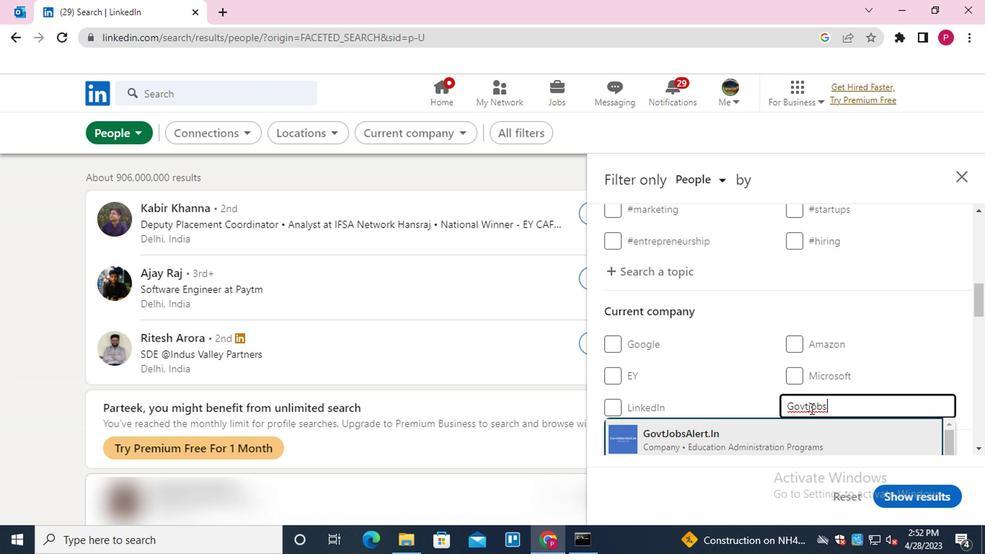 
Action: Mouse moved to (770, 382)
Screenshot: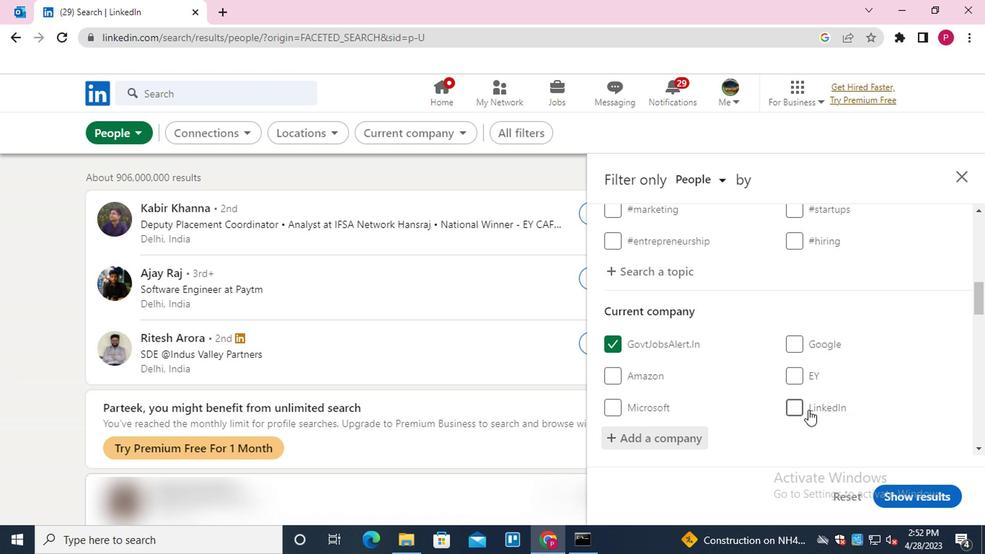 
Action: Mouse scrolled (770, 381) with delta (0, 0)
Screenshot: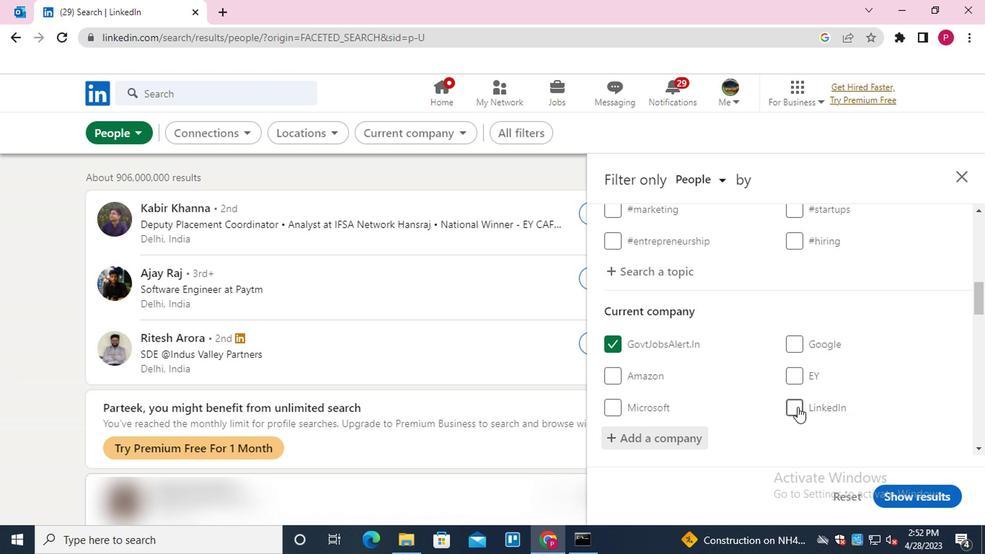 
Action: Mouse moved to (767, 382)
Screenshot: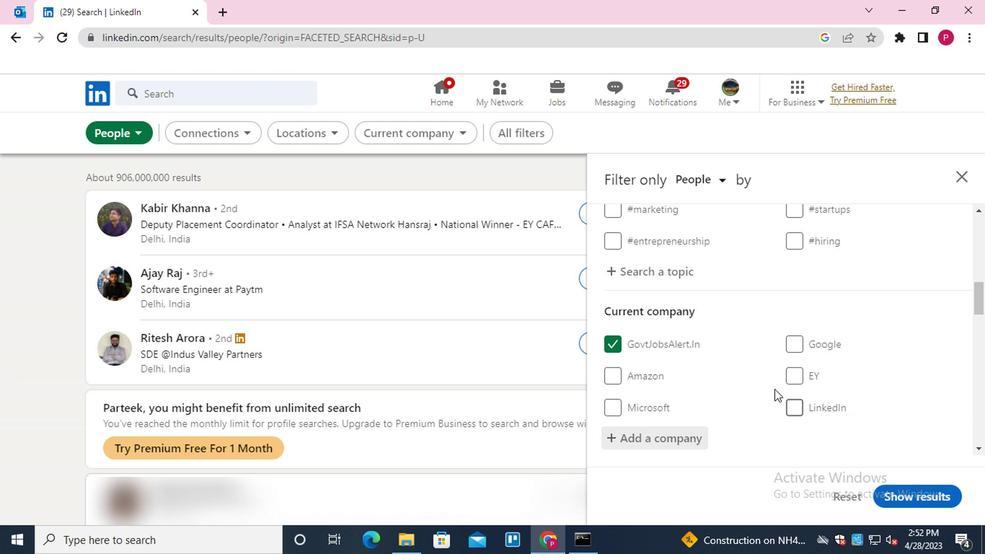 
Action: Mouse scrolled (767, 381) with delta (0, 0)
Screenshot: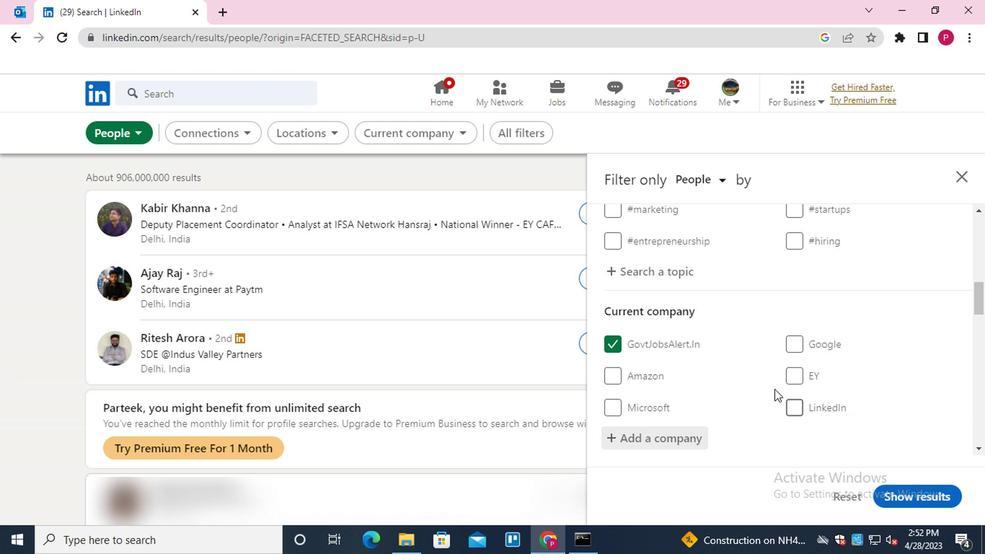 
Action: Mouse moved to (749, 378)
Screenshot: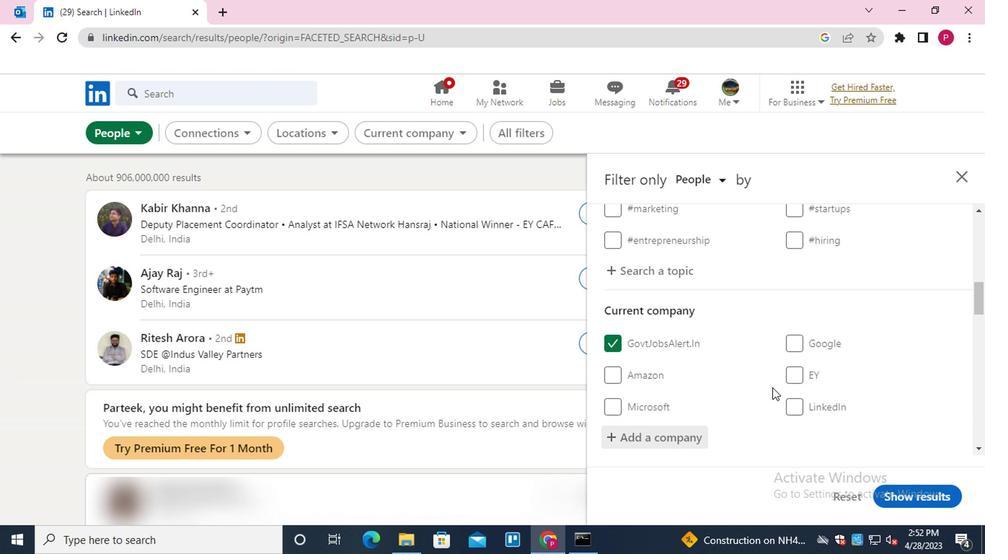 
Action: Mouse scrolled (749, 377) with delta (0, -1)
Screenshot: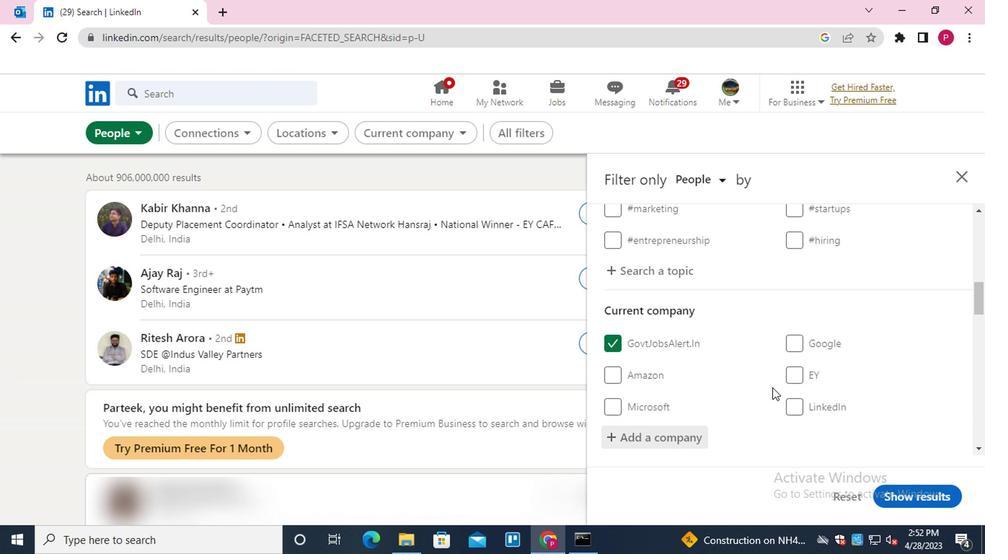 
Action: Mouse moved to (747, 375)
Screenshot: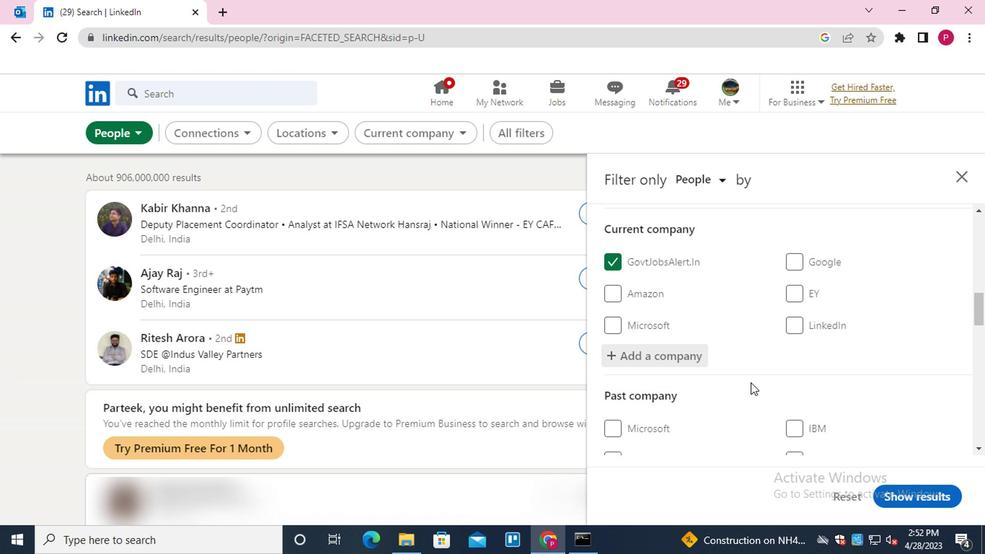 
Action: Mouse scrolled (747, 374) with delta (0, 0)
Screenshot: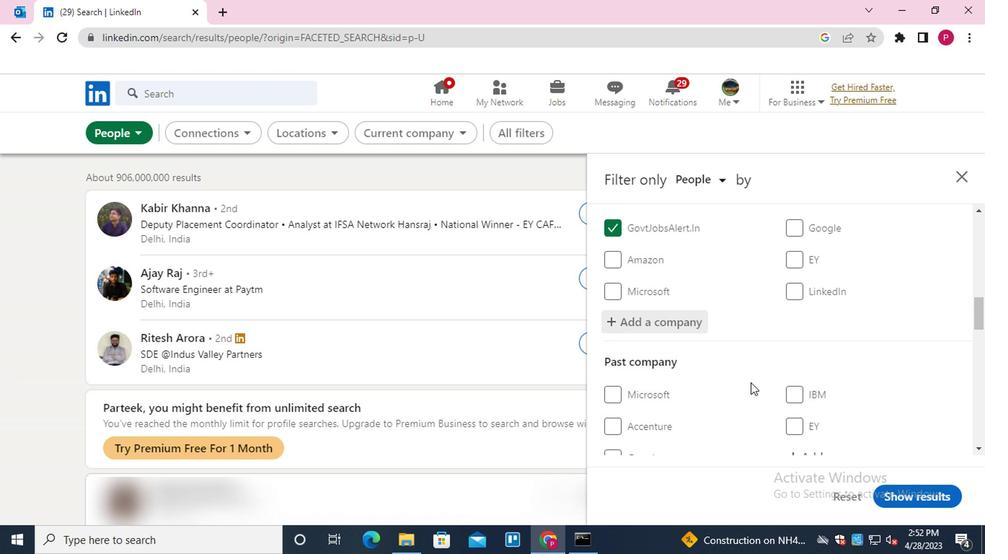 
Action: Mouse scrolled (747, 374) with delta (0, 0)
Screenshot: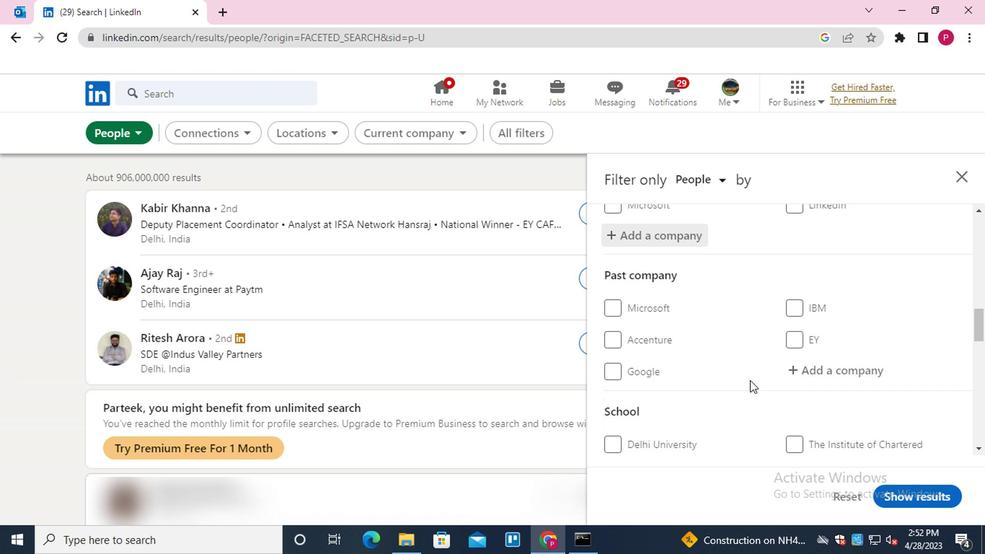 
Action: Mouse moved to (829, 360)
Screenshot: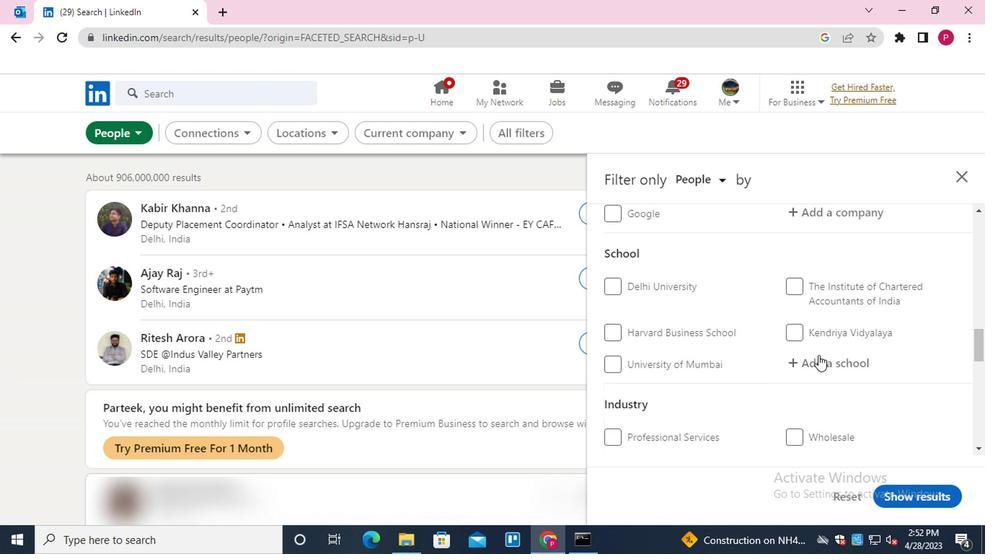 
Action: Mouse pressed left at (829, 360)
Screenshot: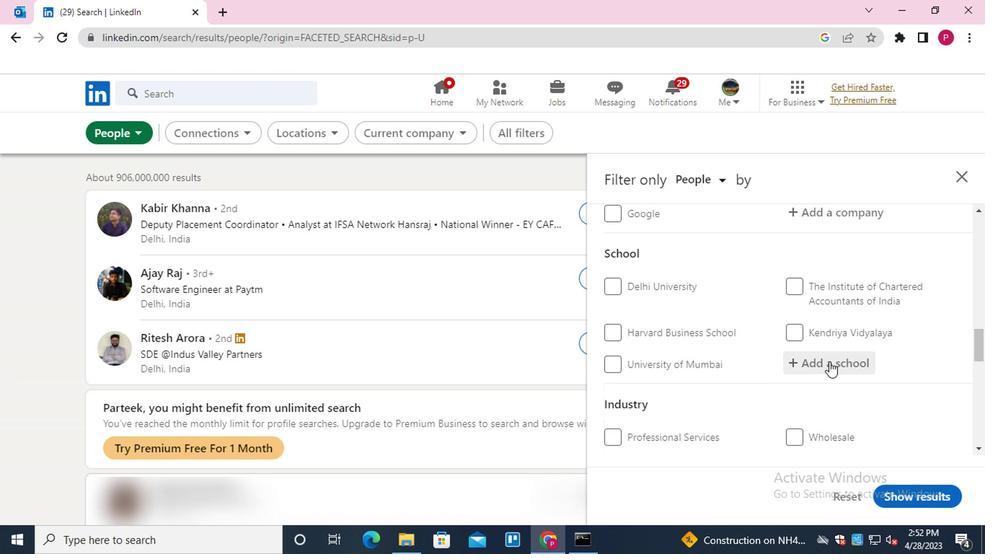 
Action: Mouse moved to (797, 354)
Screenshot: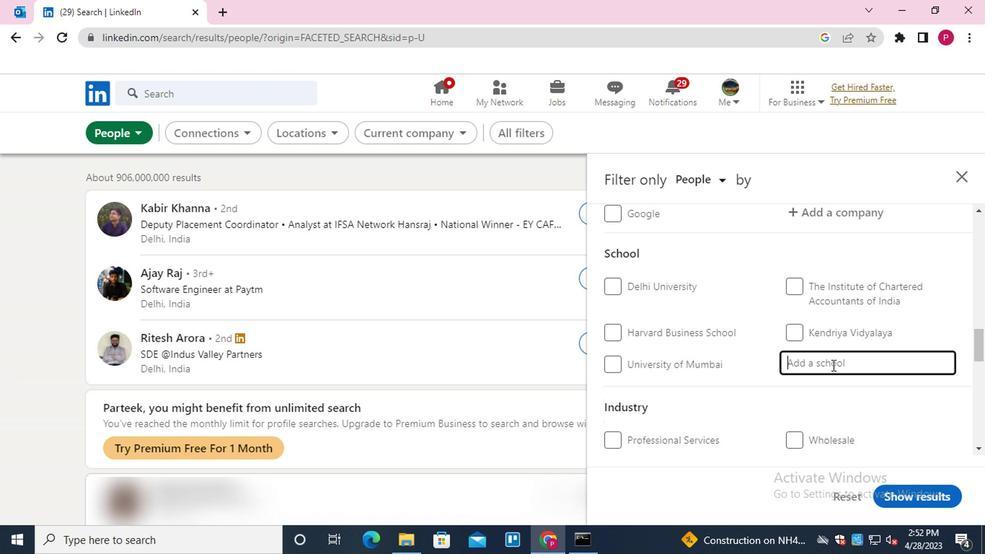 
Action: Mouse scrolled (797, 353) with delta (0, 0)
Screenshot: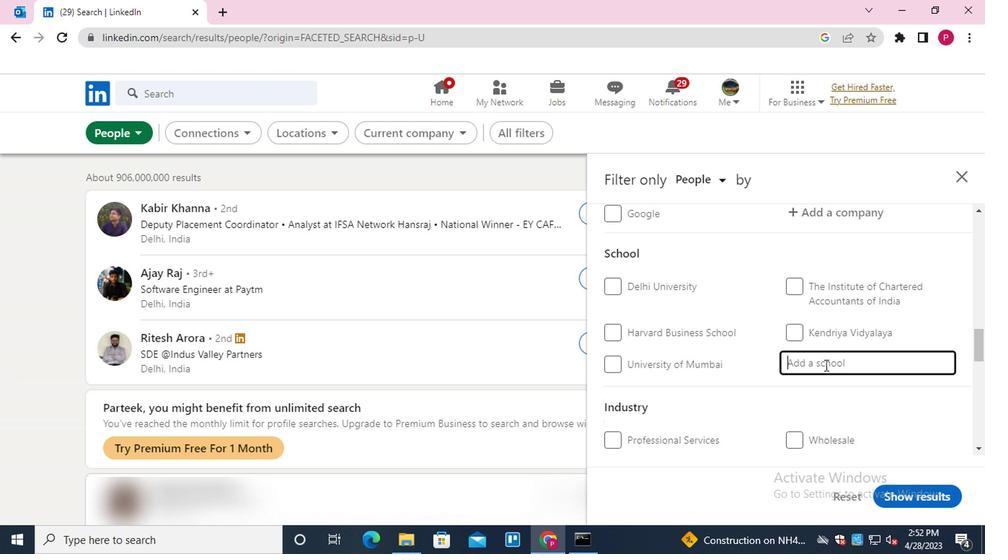 
Action: Mouse scrolled (797, 353) with delta (0, 0)
Screenshot: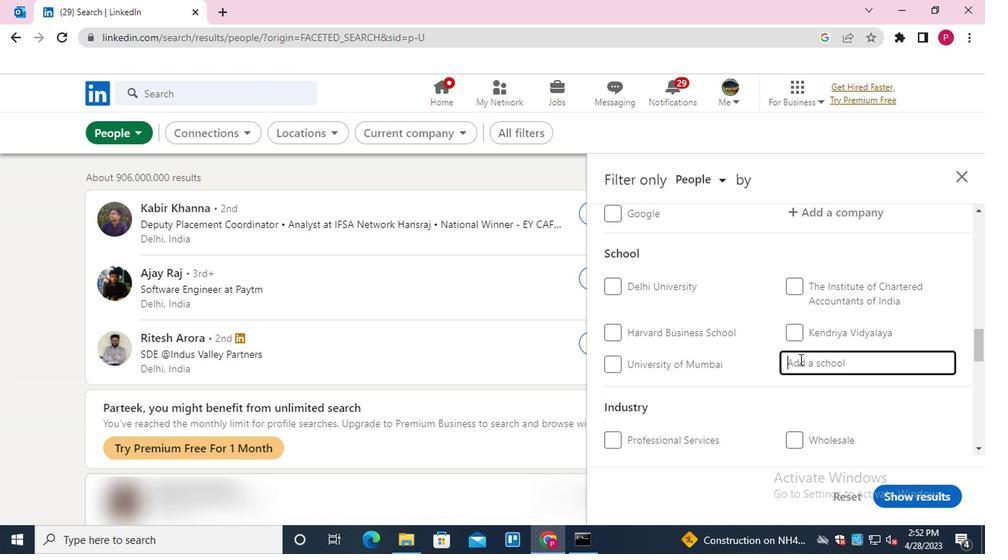 
Action: Mouse moved to (797, 354)
Screenshot: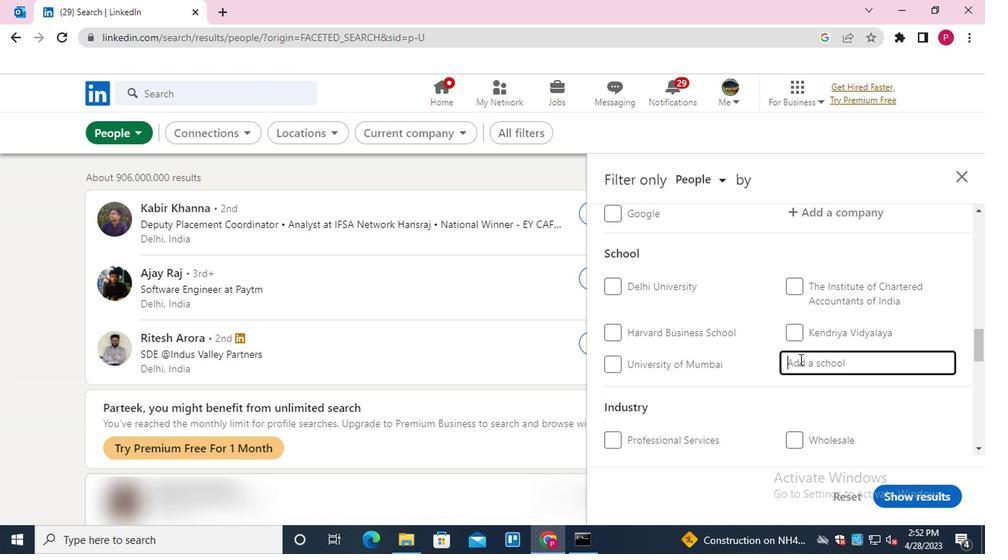 
Action: Key pressed <Key.shift>ATAL<Key.space><Key.down><Key.enter>
Screenshot: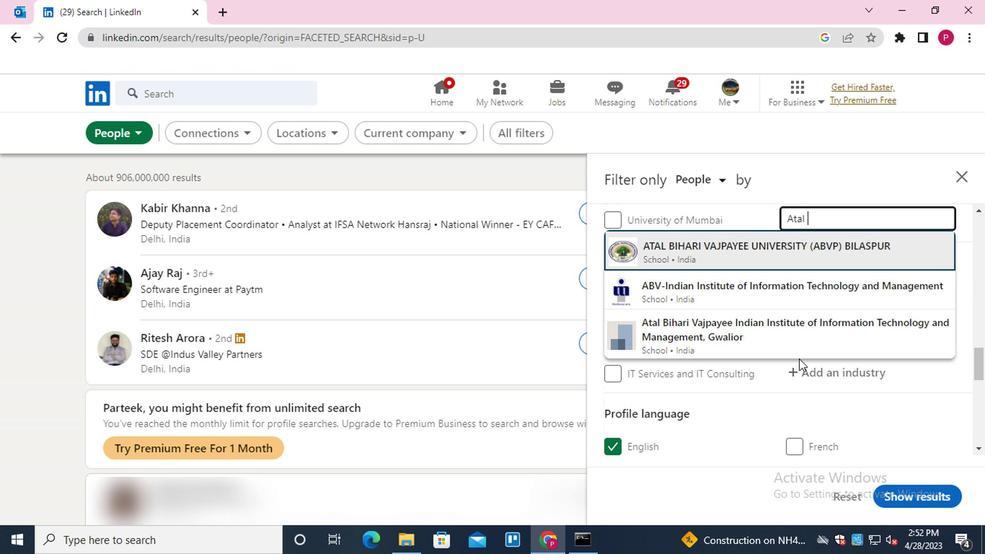 
Action: Mouse moved to (779, 392)
Screenshot: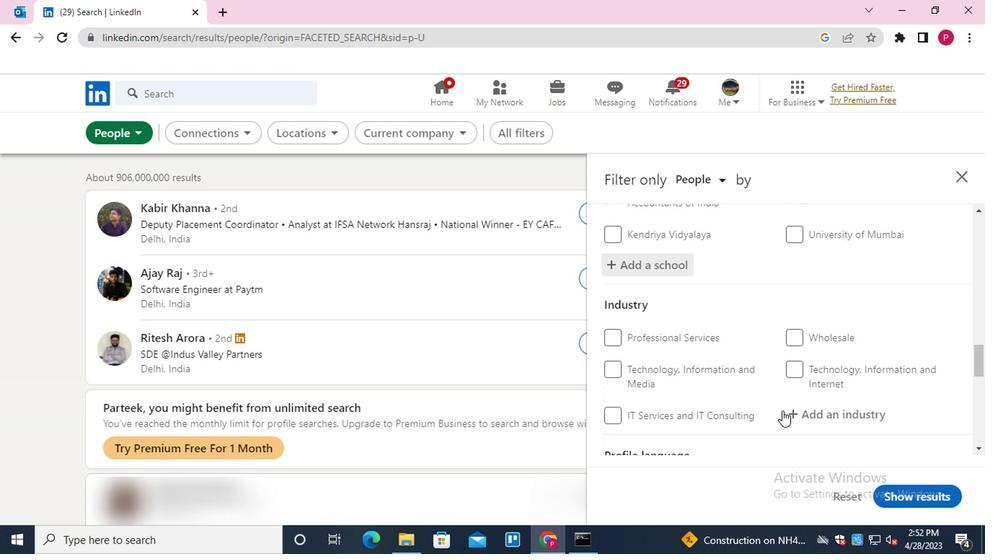 
Action: Mouse scrolled (779, 392) with delta (0, 0)
Screenshot: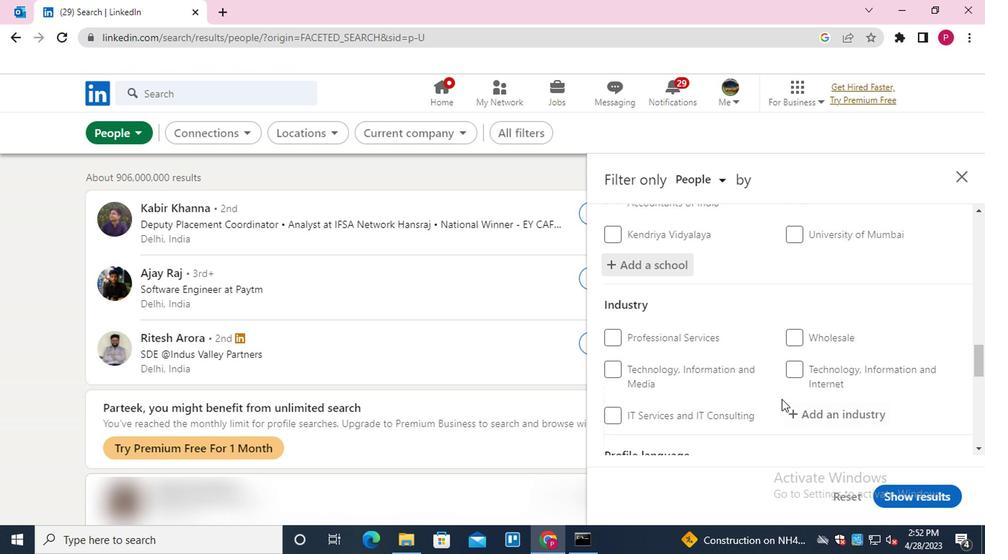 
Action: Mouse moved to (820, 340)
Screenshot: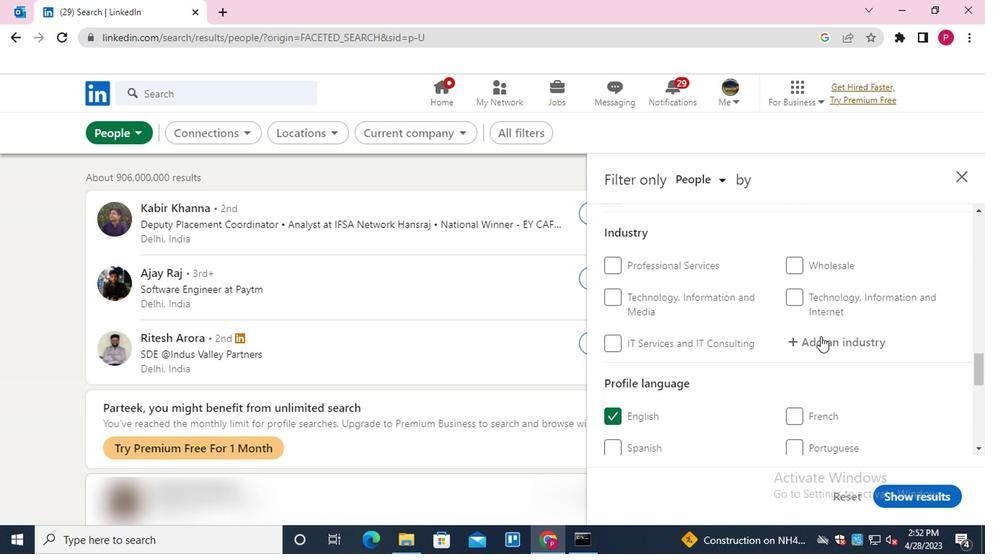 
Action: Mouse pressed left at (820, 340)
Screenshot: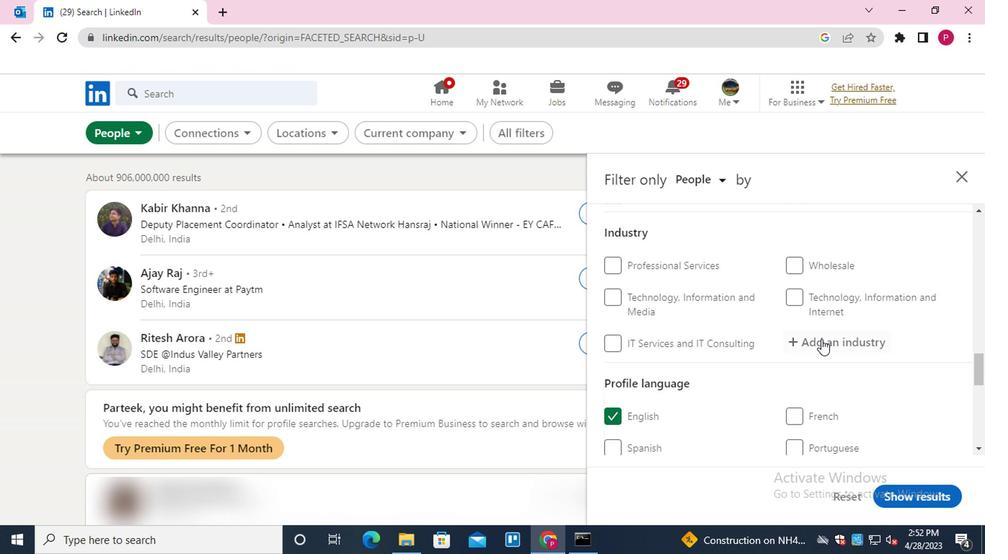 
Action: Mouse scrolled (820, 340) with delta (0, 0)
Screenshot: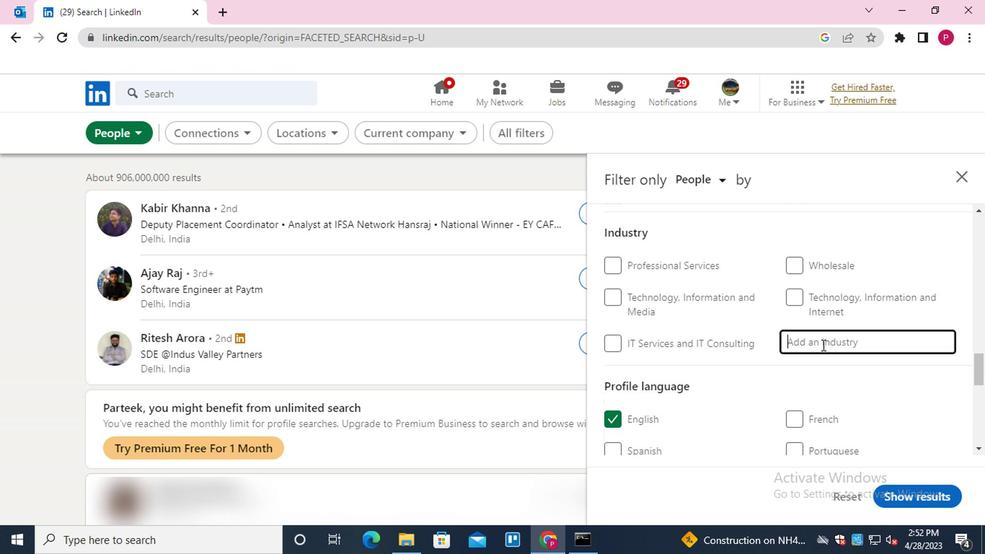 
Action: Mouse scrolled (820, 340) with delta (0, 0)
Screenshot: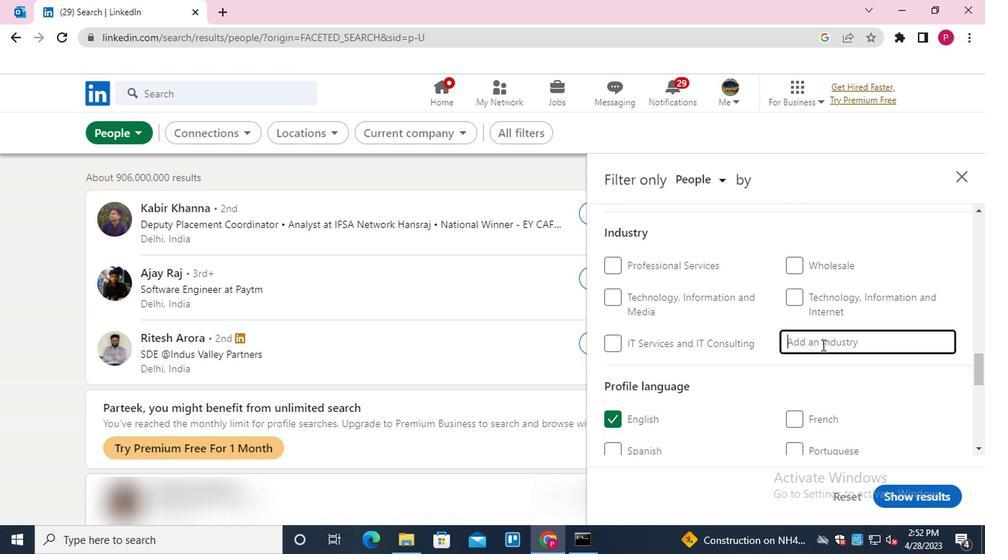 
Action: Mouse scrolled (820, 341) with delta (0, 0)
Screenshot: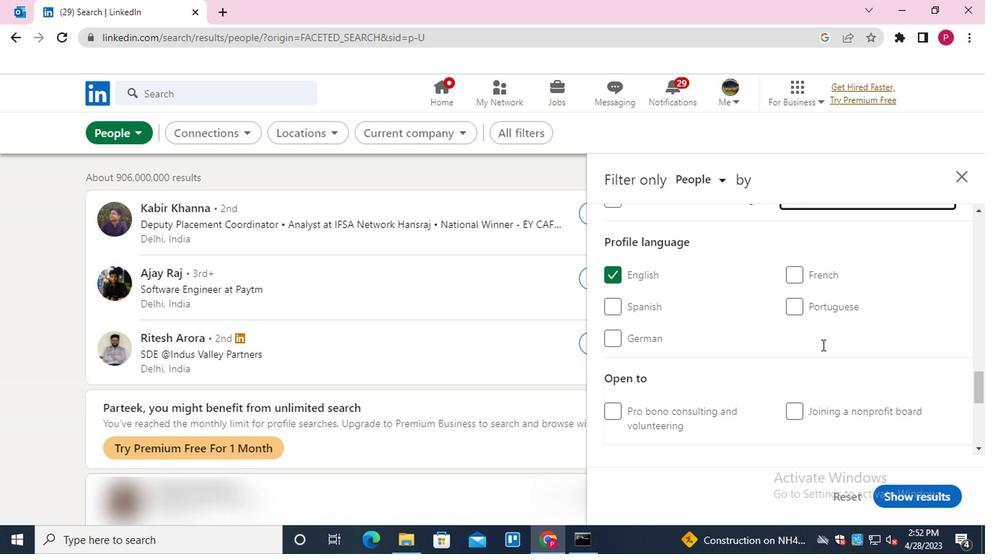
Action: Key pressed <Key.shift><Key.shift><Key.shift><Key.shift><Key.shift><Key.shift><Key.shift><Key.shift><Key.shift><Key.shift><Key.shift><Key.shift><Key.shift><Key.shift><Key.shift><Key.shift><Key.shift>WARE<Key.down><Key.enter>
Screenshot: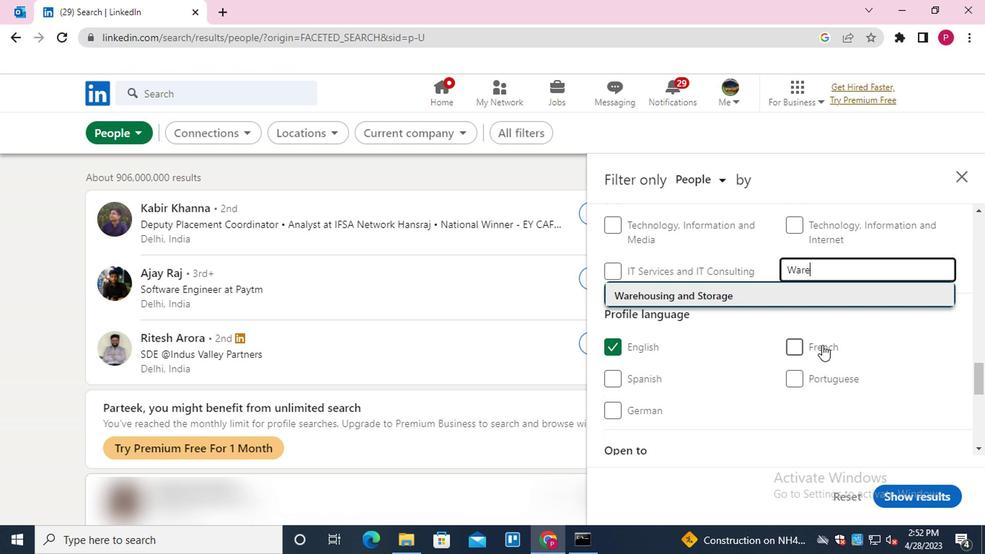 
Action: Mouse moved to (779, 340)
Screenshot: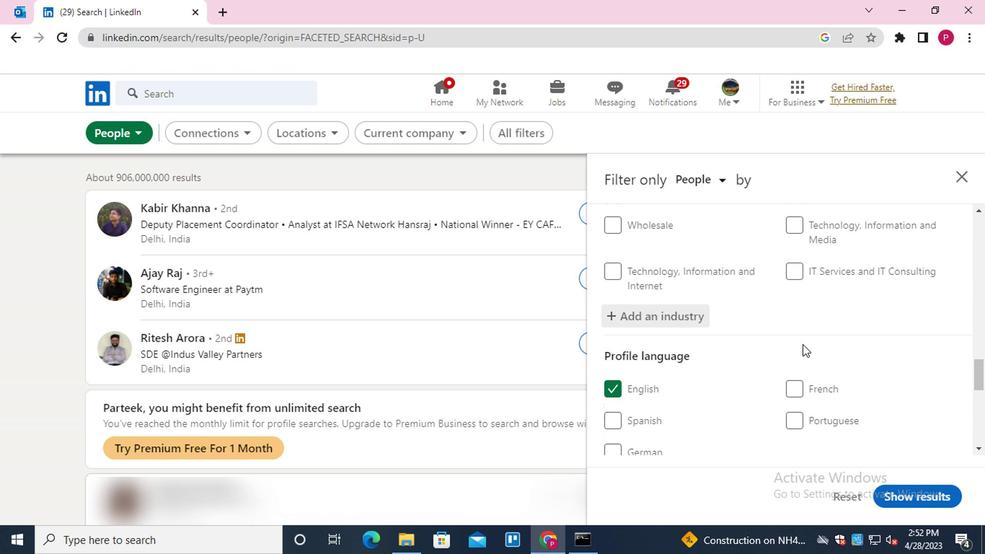 
Action: Mouse scrolled (779, 339) with delta (0, -1)
Screenshot: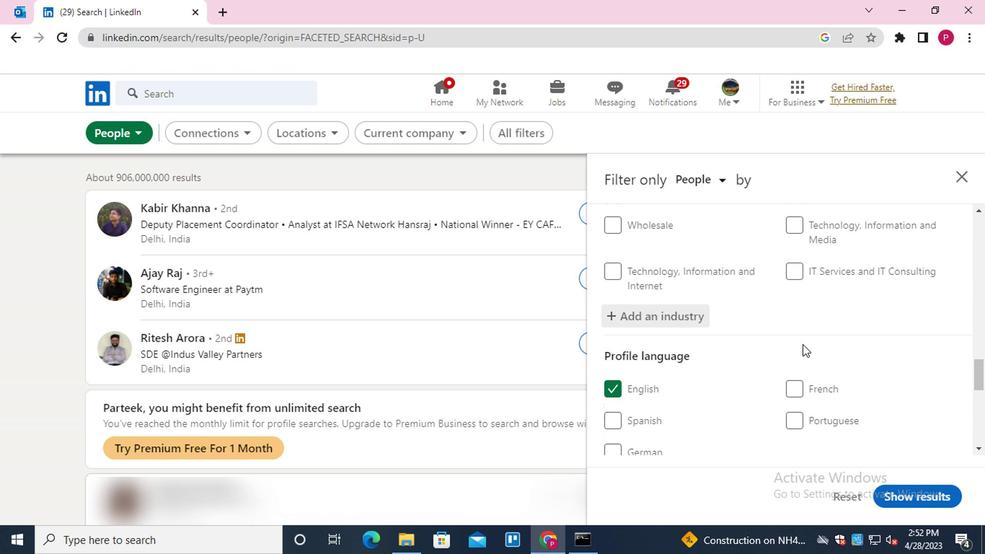 
Action: Mouse moved to (777, 340)
Screenshot: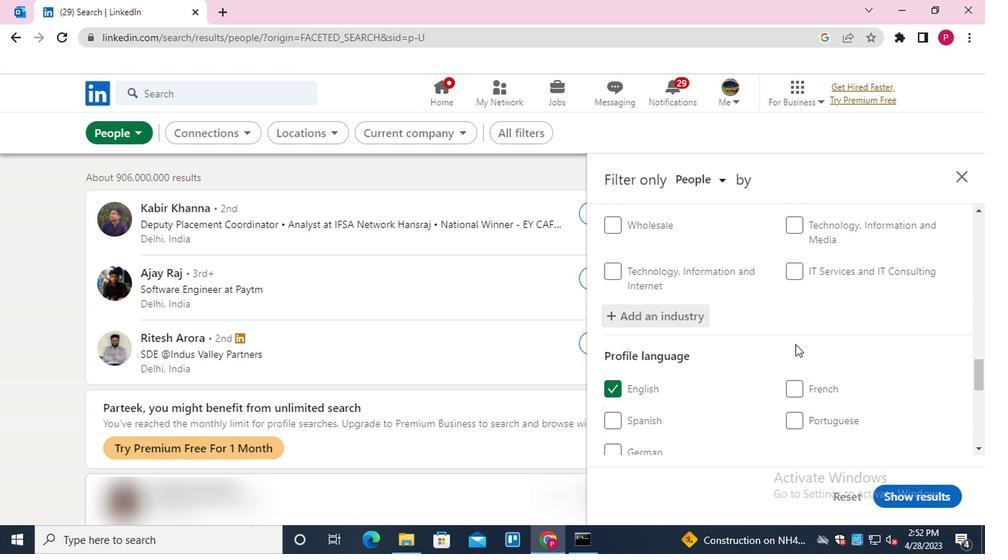 
Action: Mouse scrolled (777, 340) with delta (0, 0)
Screenshot: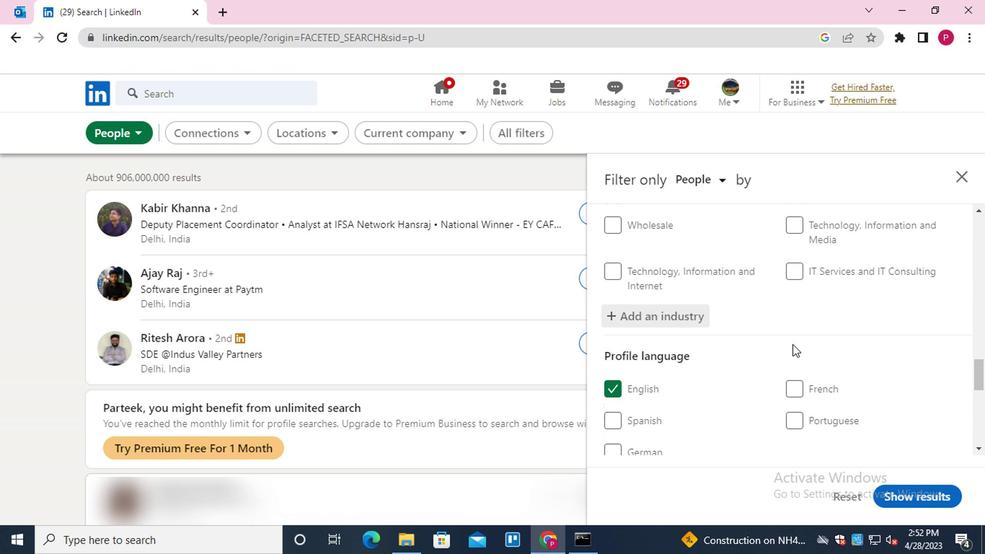 
Action: Mouse moved to (776, 341)
Screenshot: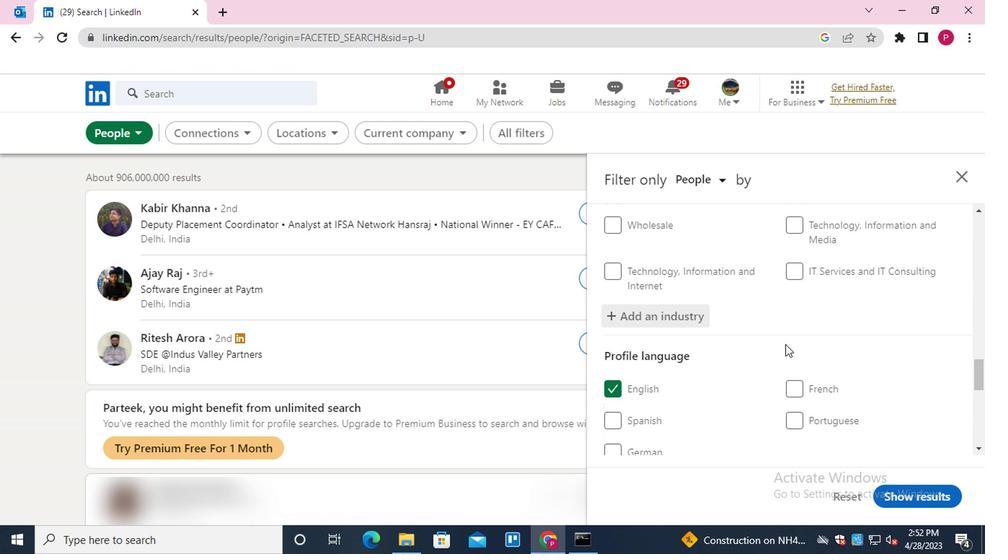 
Action: Mouse scrolled (776, 340) with delta (0, 0)
Screenshot: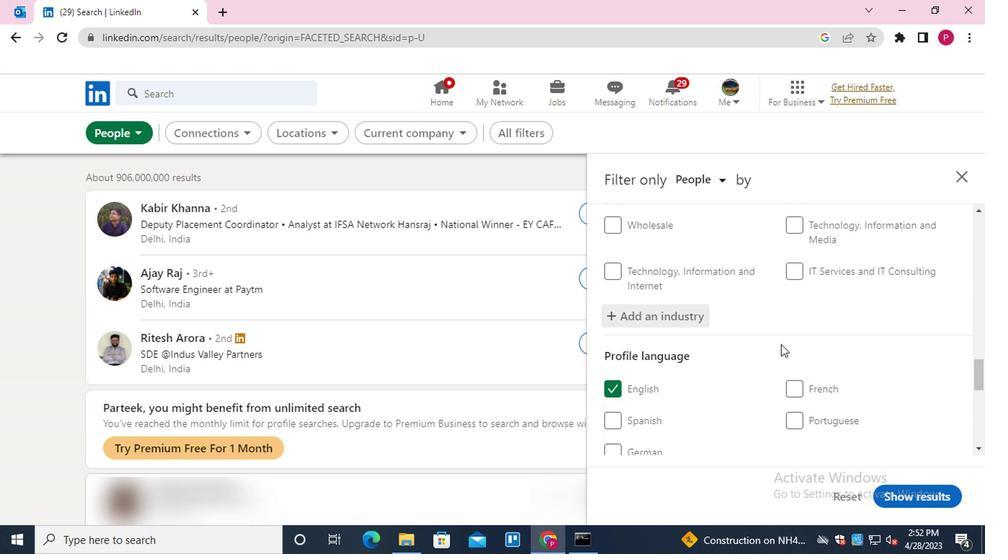 
Action: Mouse moved to (776, 342)
Screenshot: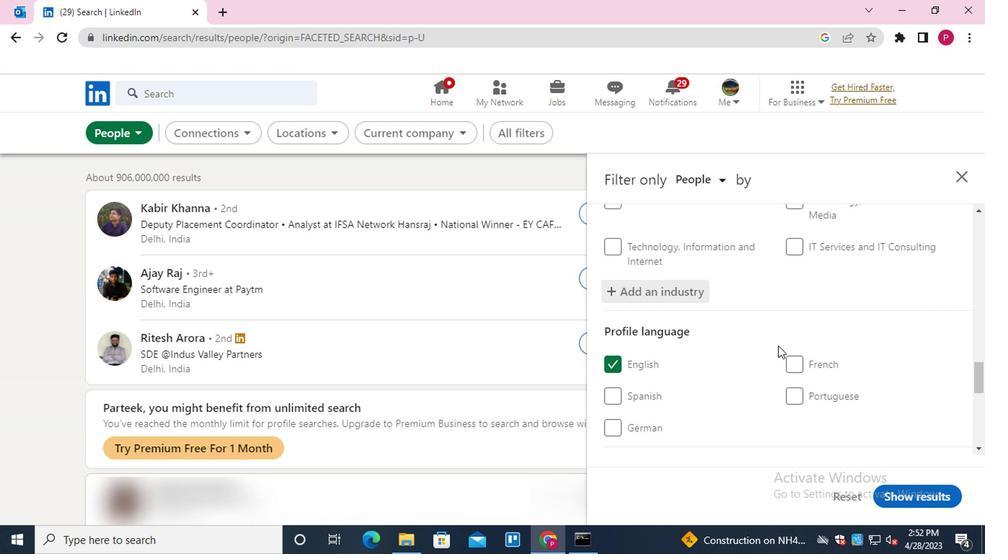 
Action: Mouse scrolled (776, 341) with delta (0, -1)
Screenshot: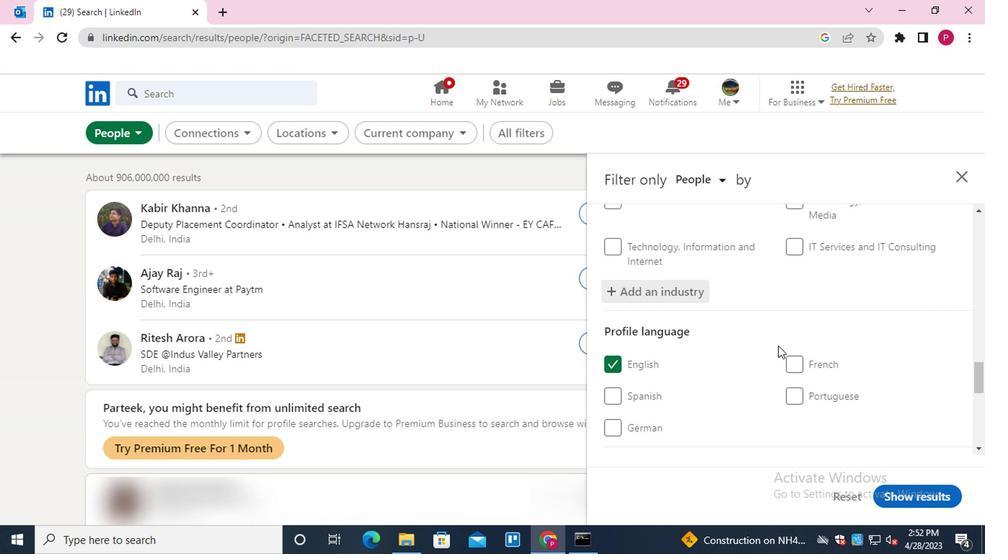 
Action: Mouse moved to (797, 327)
Screenshot: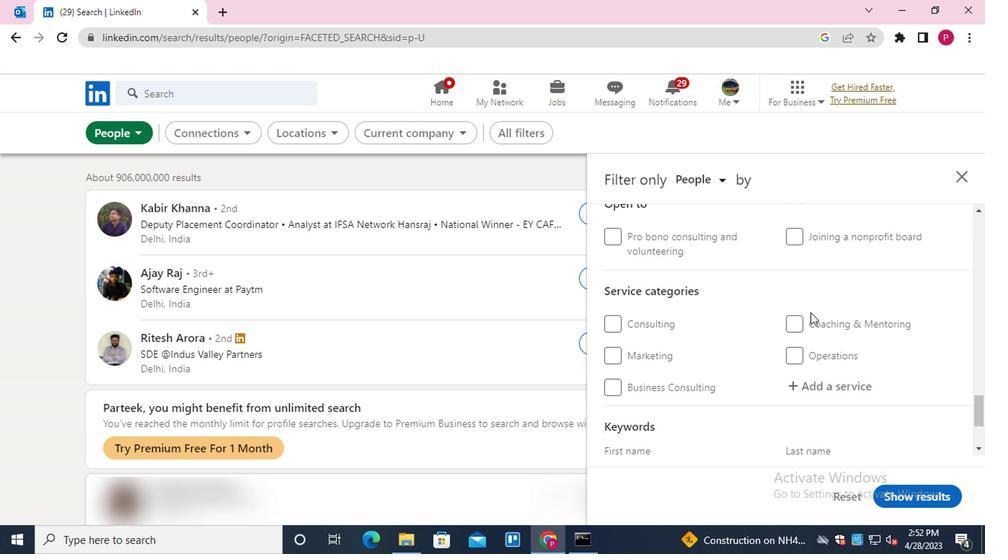 
Action: Mouse scrolled (797, 326) with delta (0, 0)
Screenshot: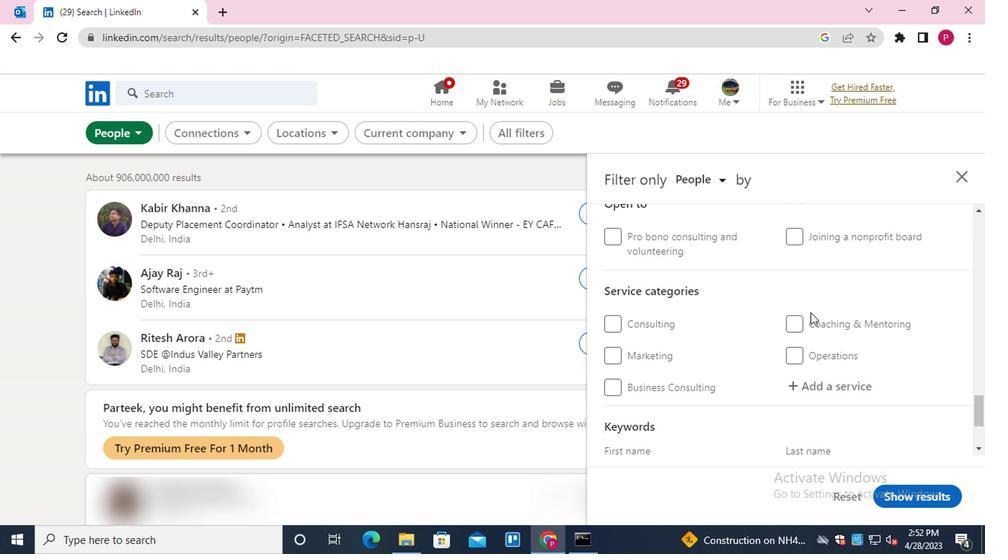 
Action: Mouse moved to (797, 327)
Screenshot: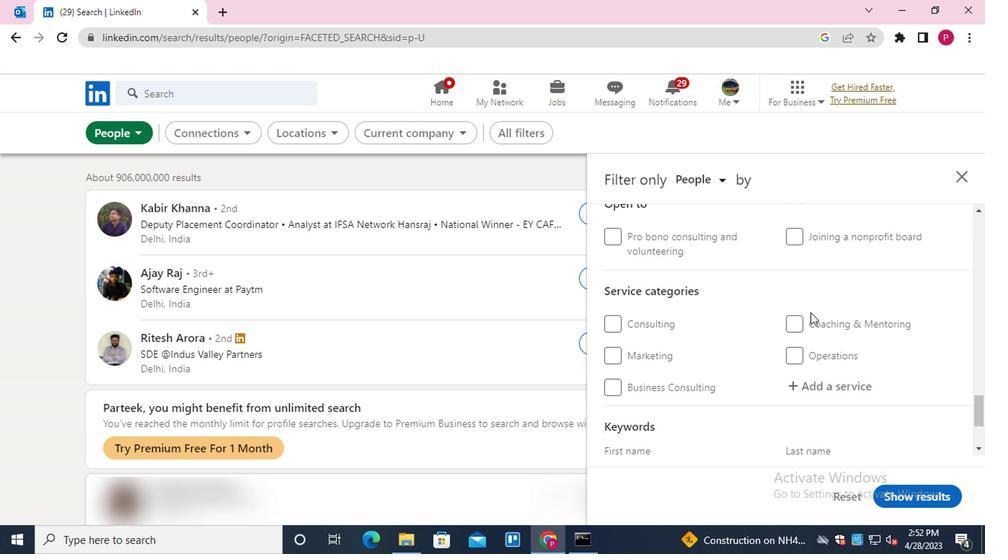 
Action: Mouse scrolled (797, 327) with delta (0, 0)
Screenshot: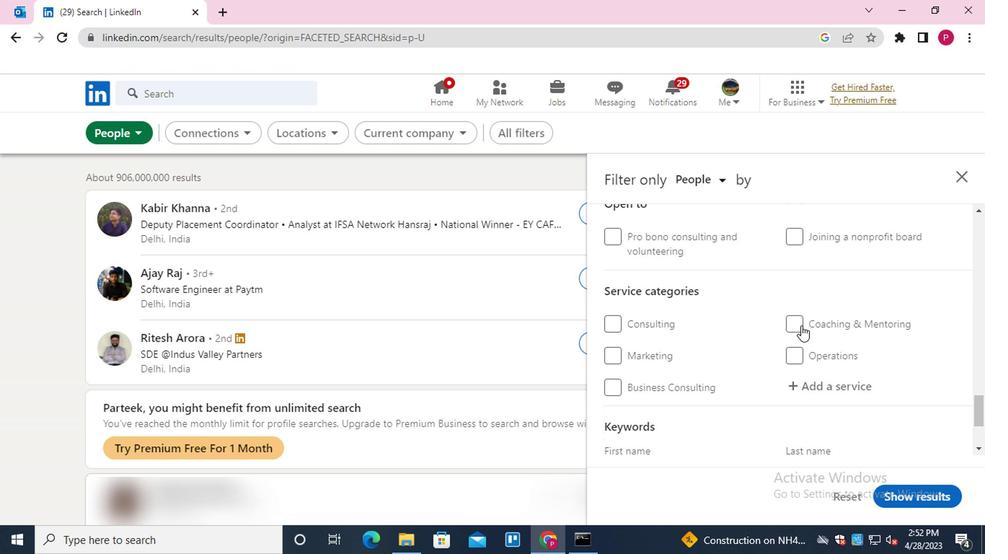
Action: Mouse moved to (836, 254)
Screenshot: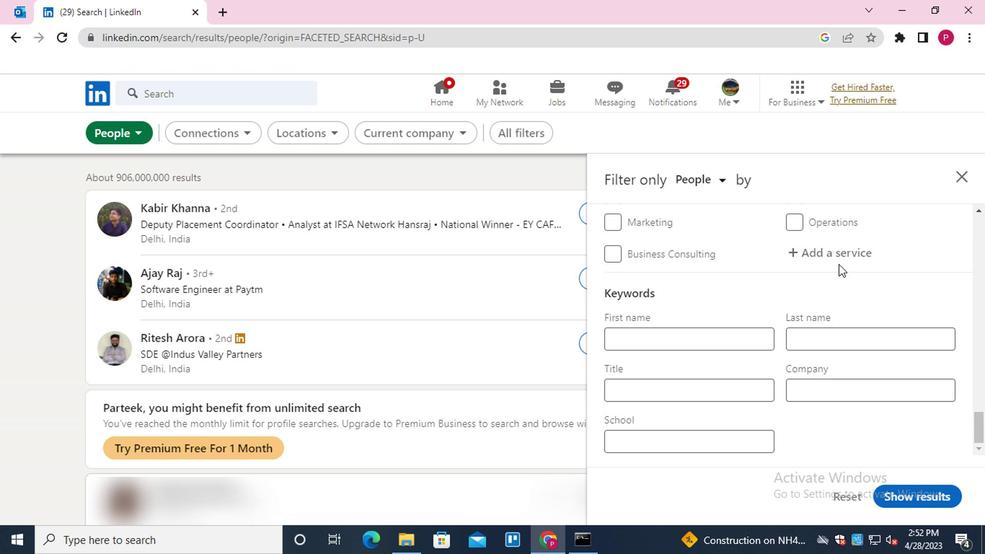 
Action: Mouse pressed left at (836, 254)
Screenshot: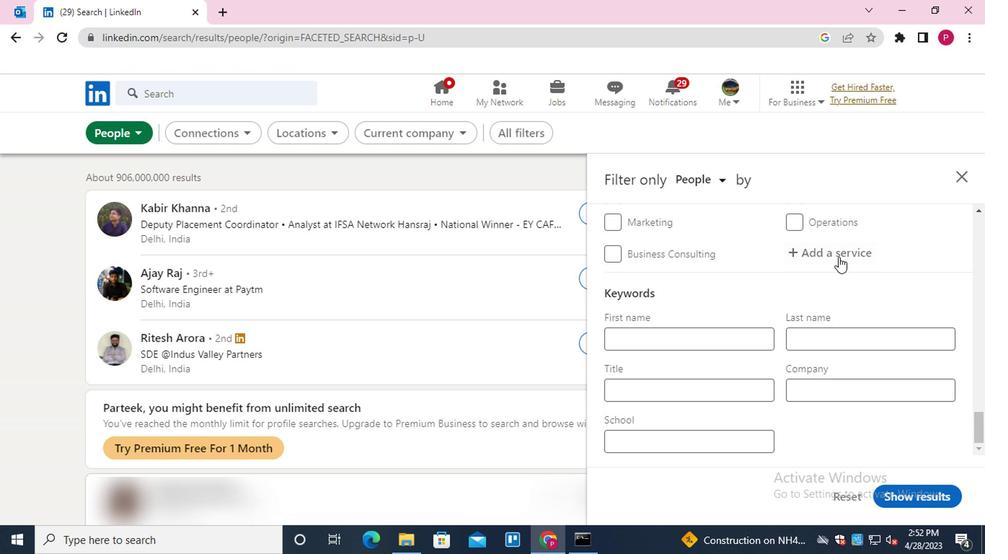 
Action: Key pressed <Key.shift>TRANS<Key.down><Key.enter>
Screenshot: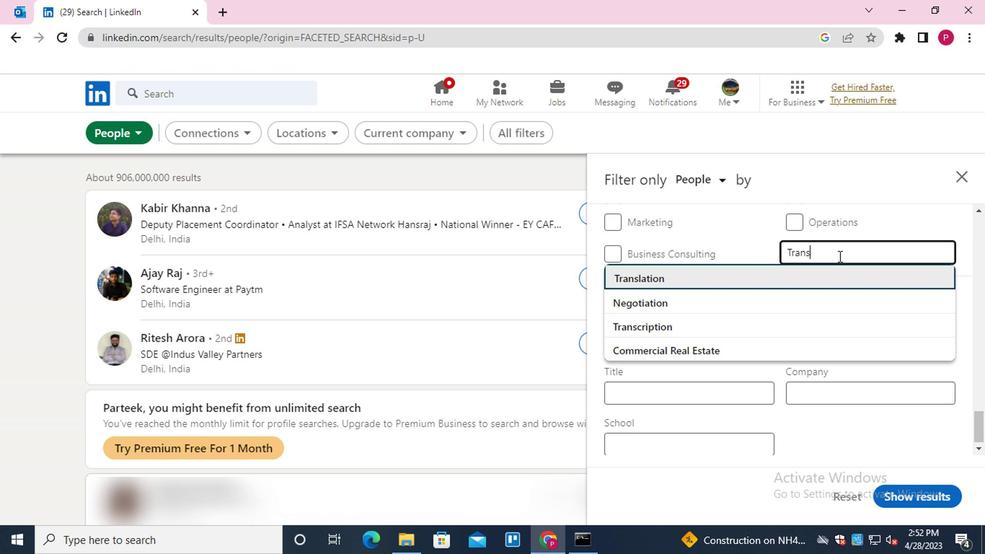
Action: Mouse moved to (763, 298)
Screenshot: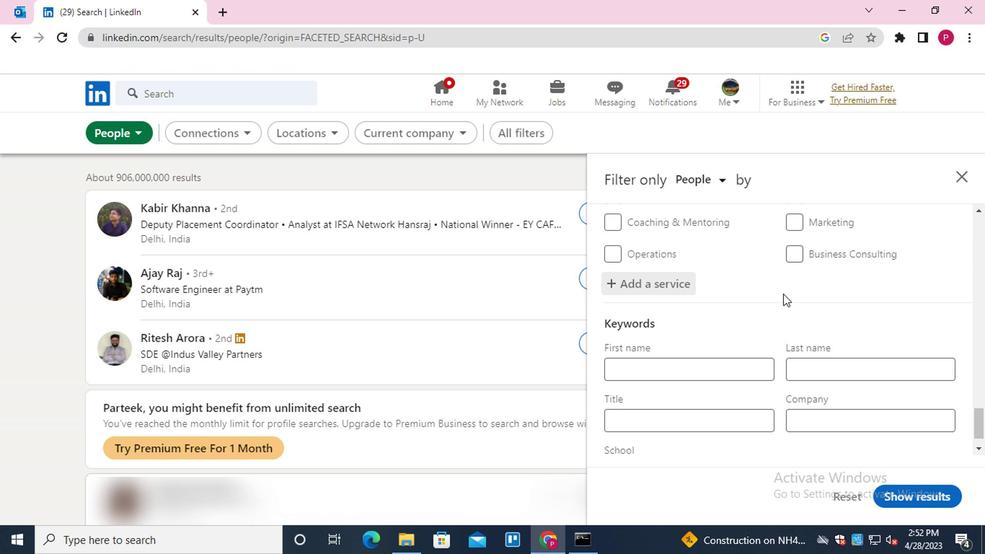
Action: Mouse scrolled (763, 297) with delta (0, -1)
Screenshot: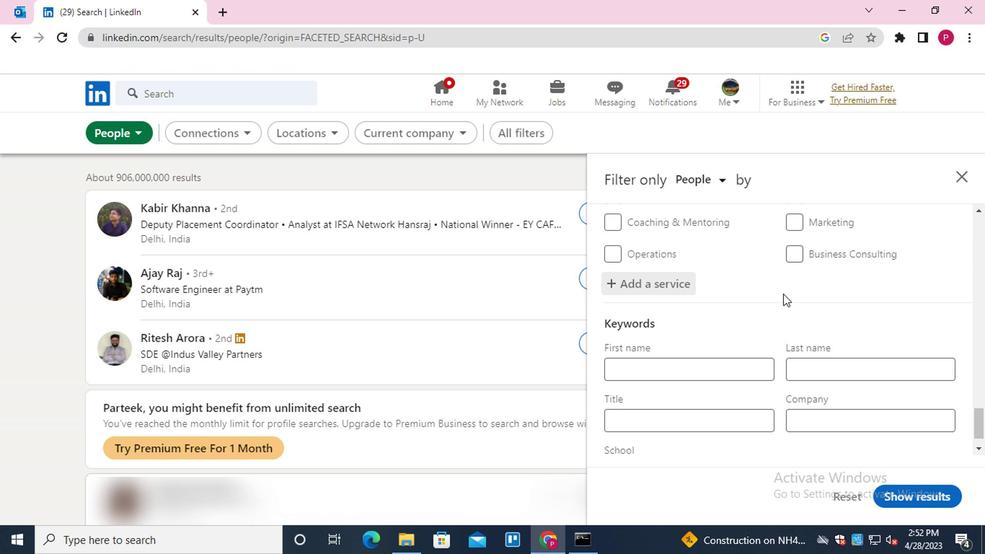 
Action: Mouse moved to (738, 304)
Screenshot: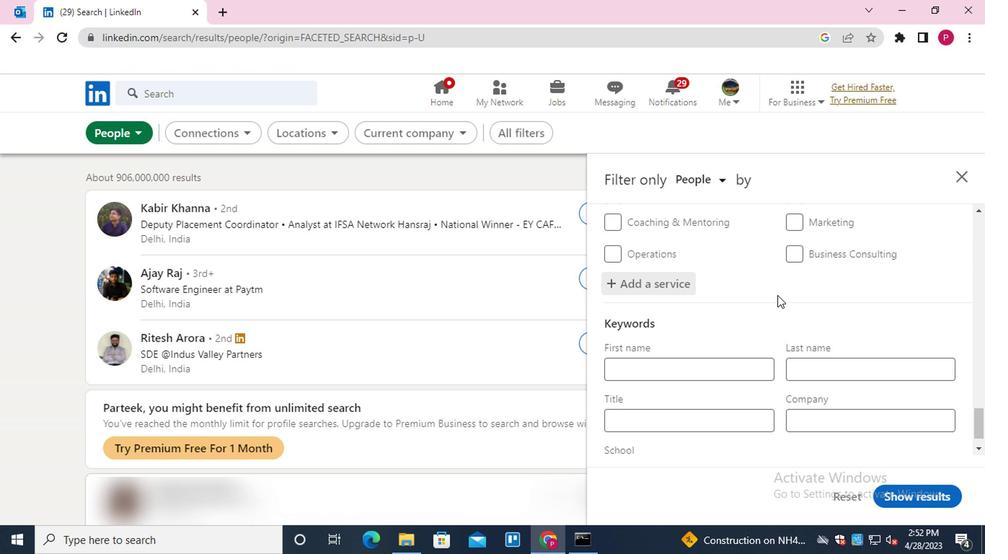 
Action: Mouse scrolled (738, 304) with delta (0, 0)
Screenshot: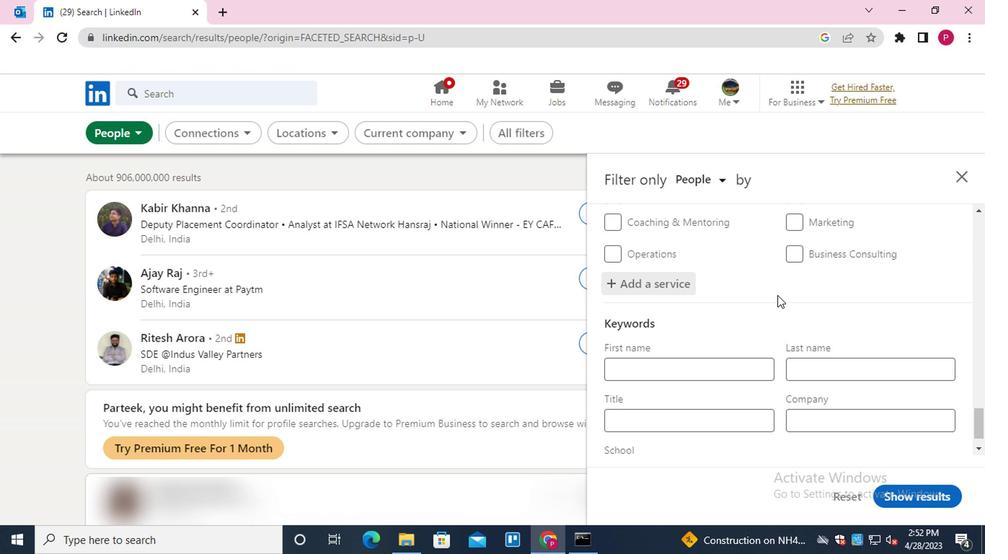 
Action: Mouse moved to (724, 312)
Screenshot: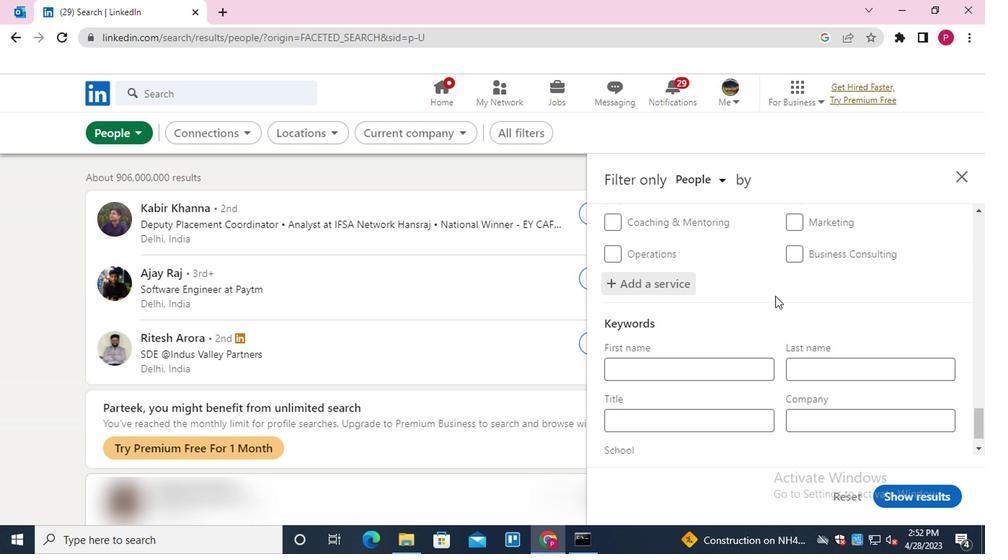 
Action: Mouse scrolled (724, 311) with delta (0, 0)
Screenshot: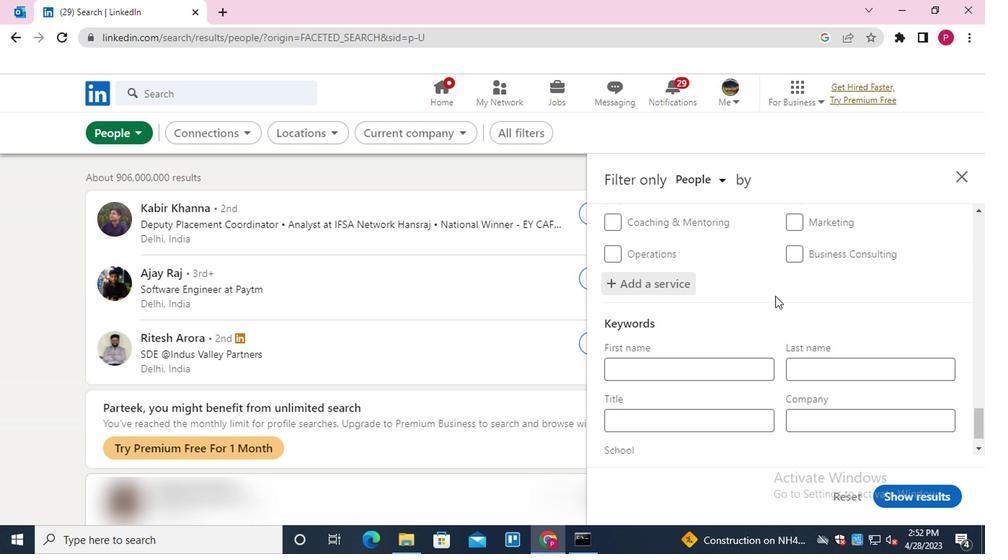 
Action: Mouse moved to (717, 323)
Screenshot: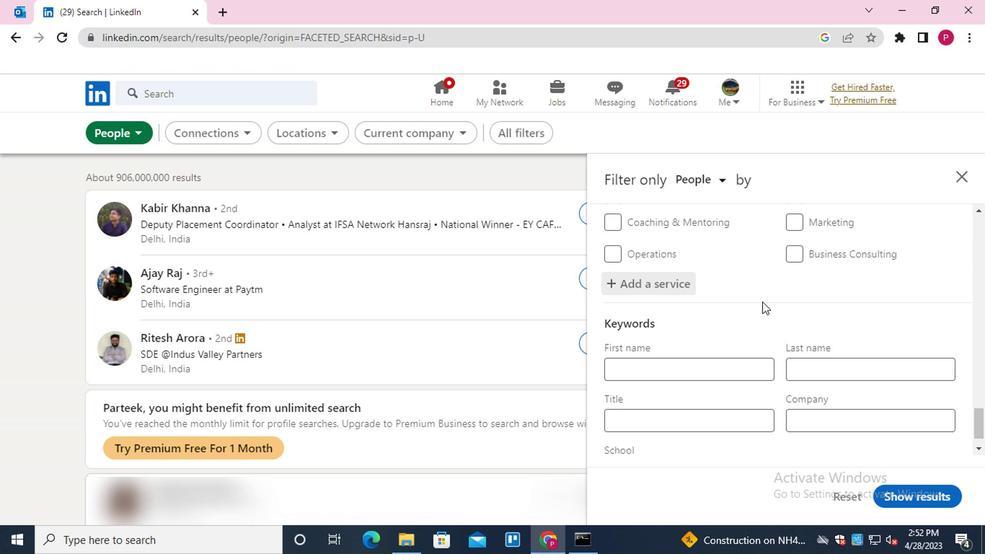 
Action: Mouse scrolled (717, 323) with delta (0, 0)
Screenshot: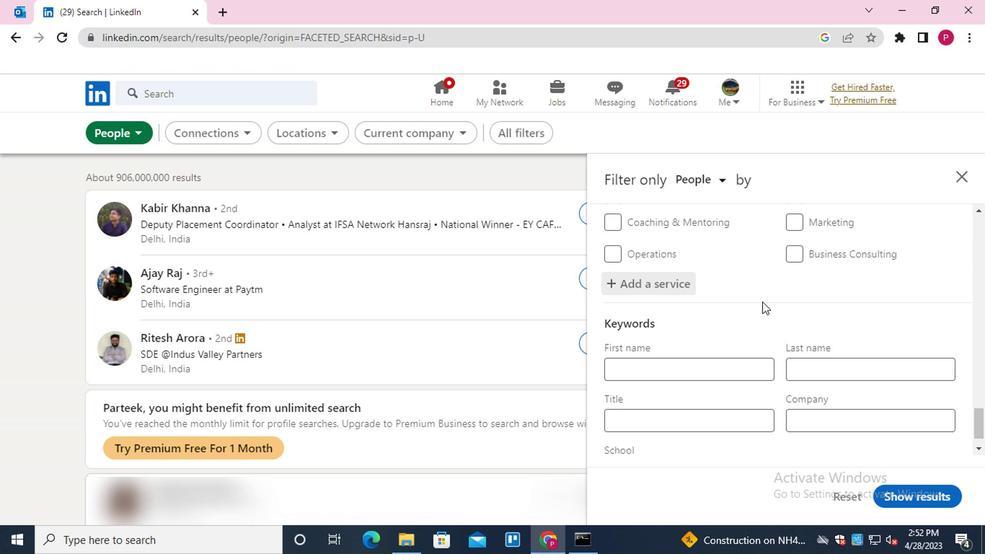 
Action: Mouse moved to (692, 380)
Screenshot: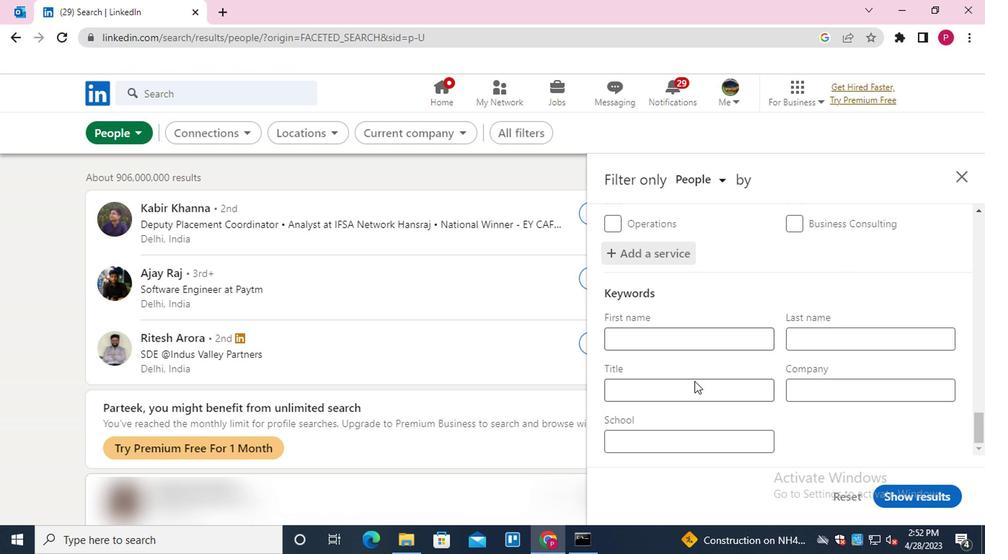 
Action: Mouse pressed left at (692, 380)
Screenshot: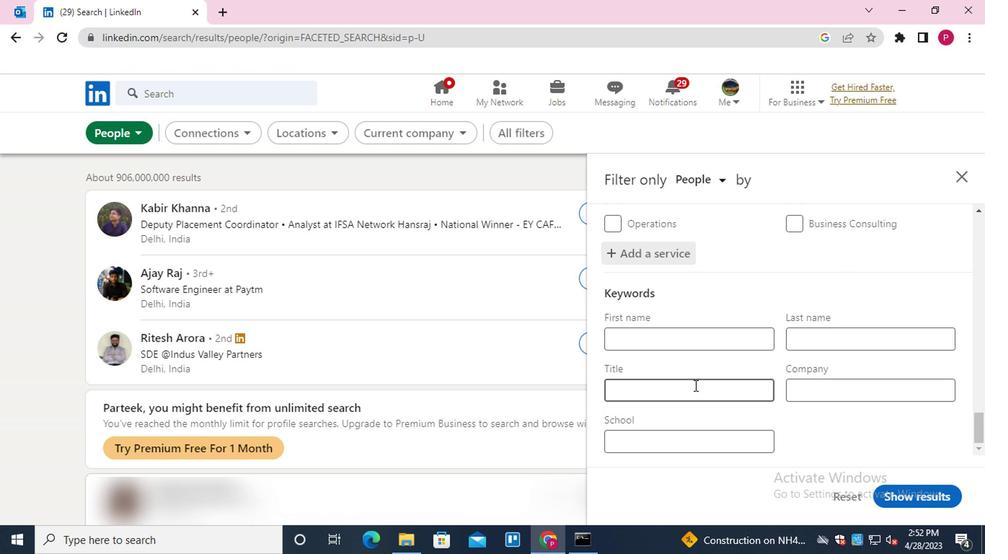 
Action: Key pressed <Key.shift><Key.shift><Key.shift><Key.shift><Key.shift>CHEF
Screenshot: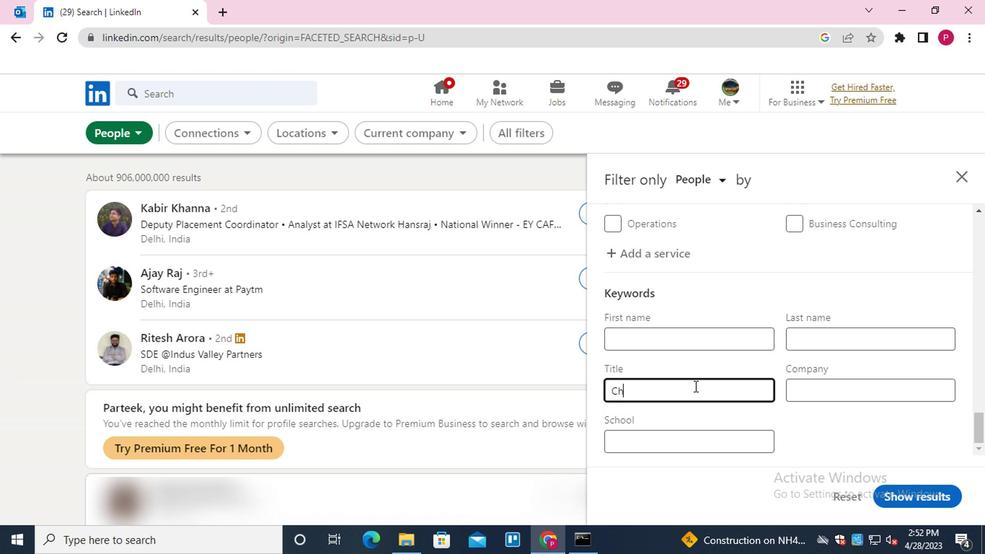 
Action: Mouse moved to (936, 483)
Screenshot: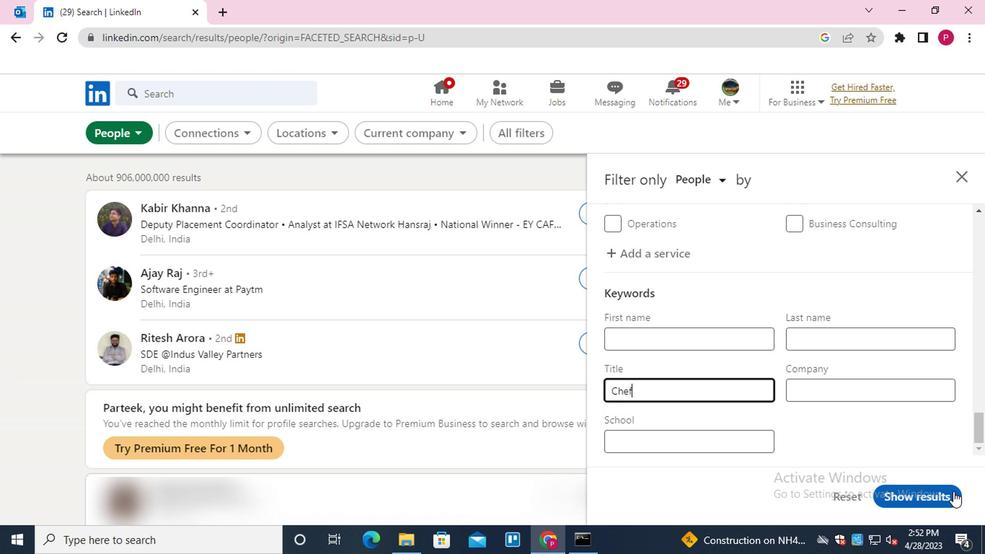 
Action: Mouse pressed left at (936, 483)
Screenshot: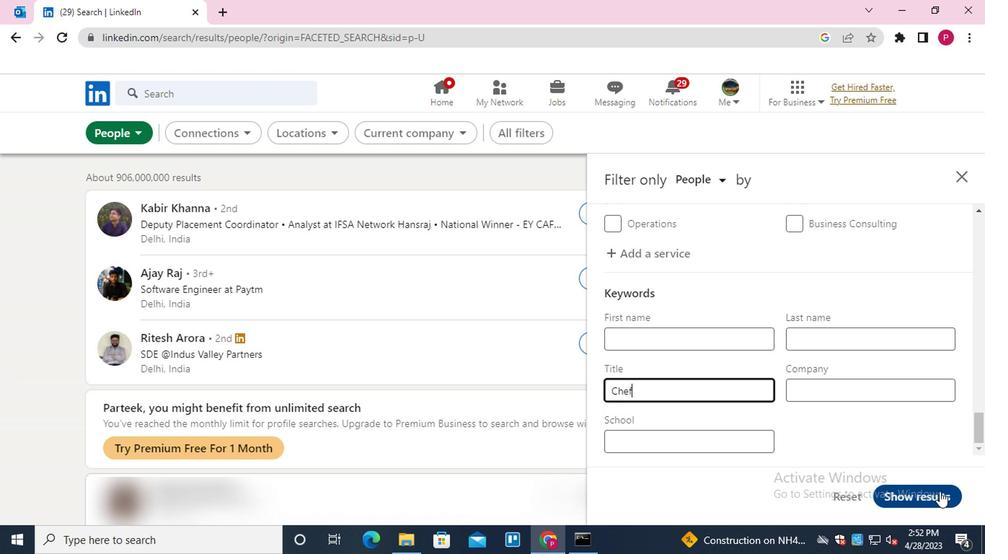 
Action: Mouse moved to (394, 285)
Screenshot: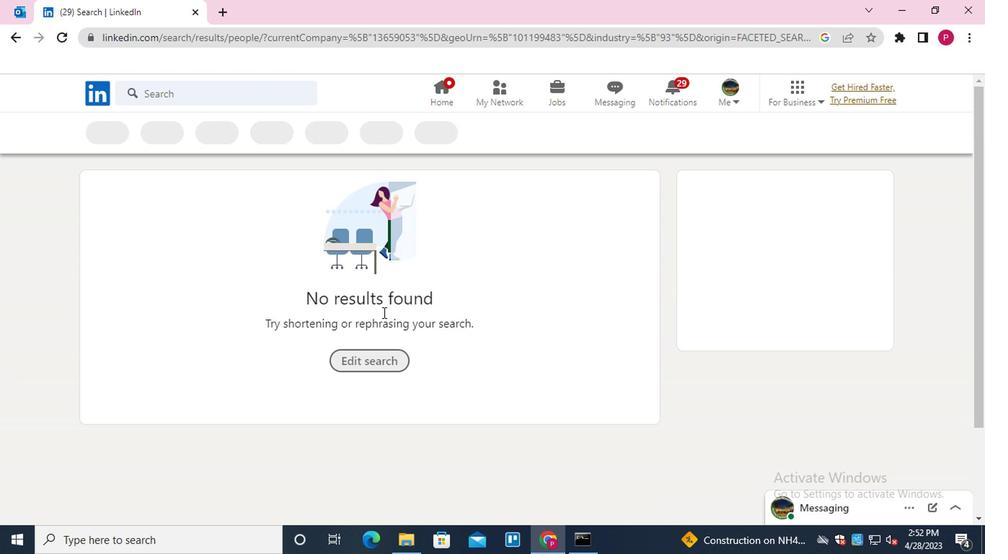 
